 Task: Look for Airbnb options in Cové, Benin from 5th December, 2023 to 13th December, 2023 for 6 adults.3 bedrooms having 3 beds and 3 bathrooms. Property type can be house. Look for 3 properties as per requirement.
Action: Mouse moved to (476, 77)
Screenshot: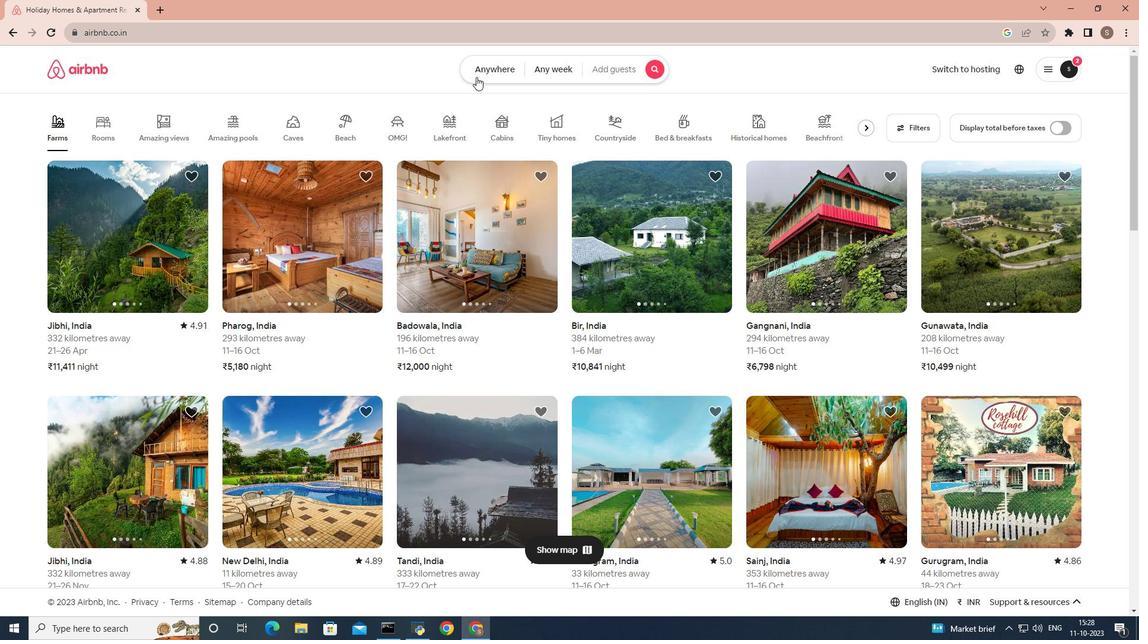 
Action: Mouse pressed left at (476, 77)
Screenshot: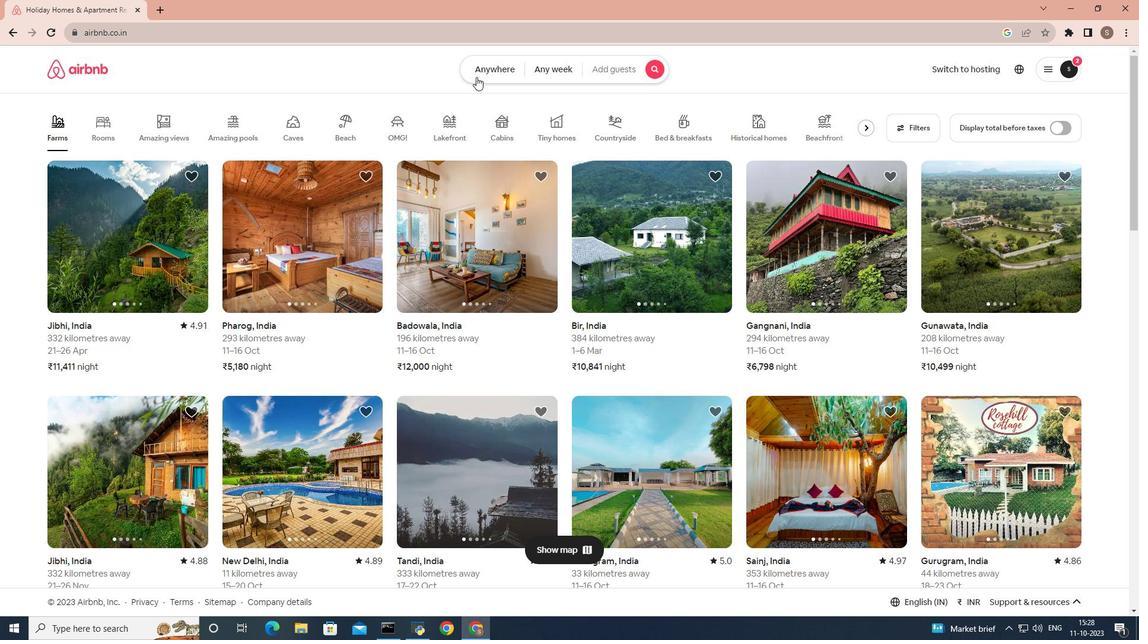 
Action: Mouse moved to (397, 116)
Screenshot: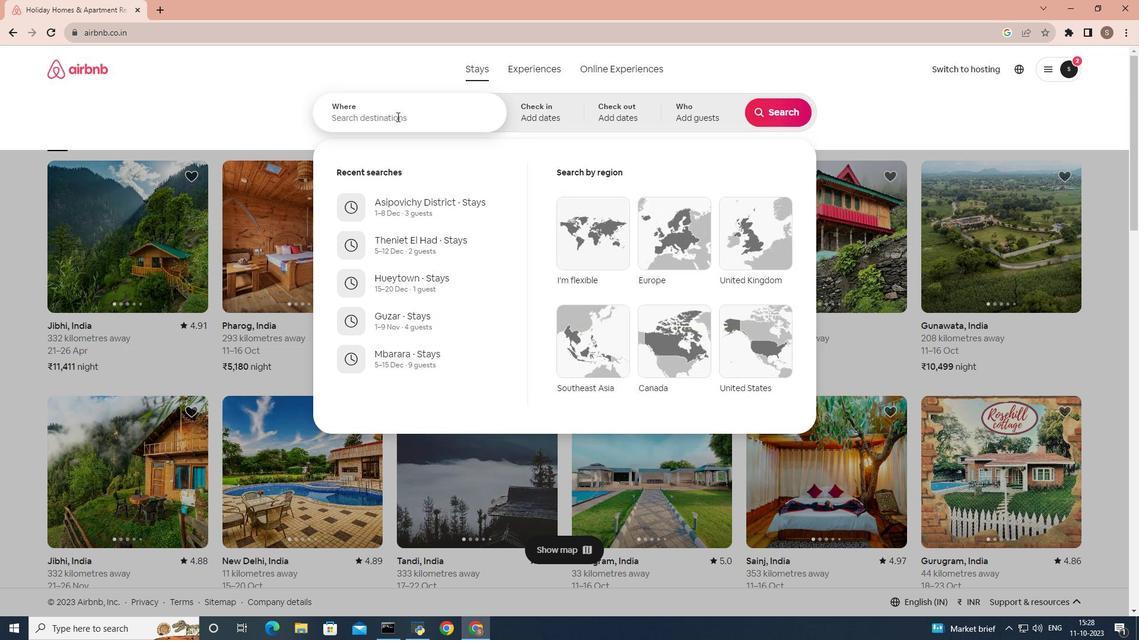 
Action: Mouse pressed left at (397, 116)
Screenshot: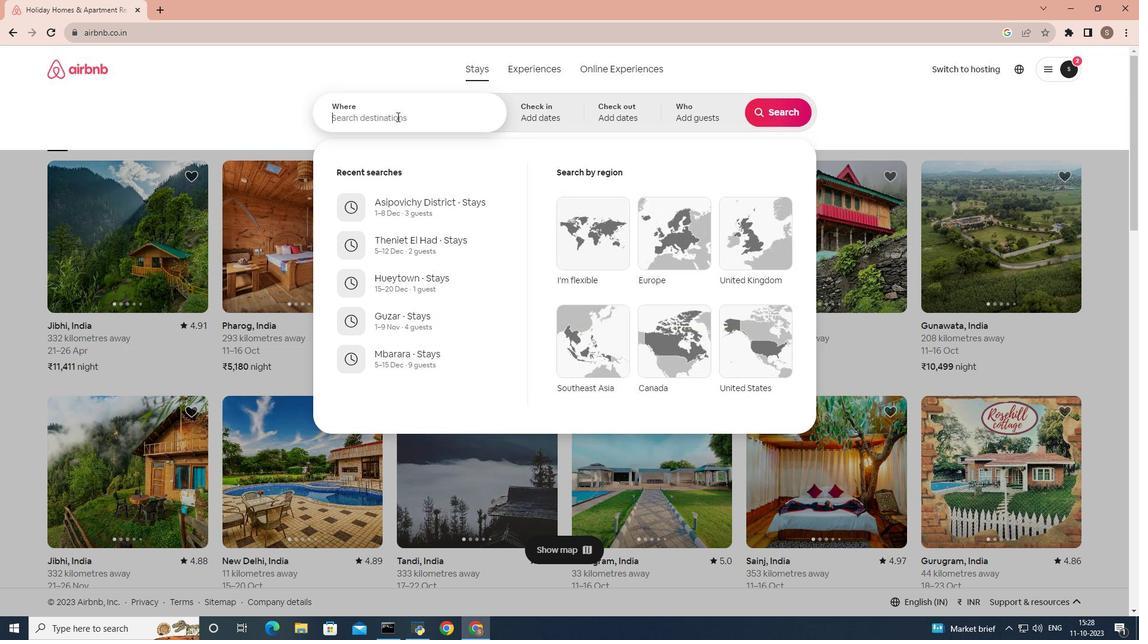 
Action: Mouse moved to (398, 116)
Screenshot: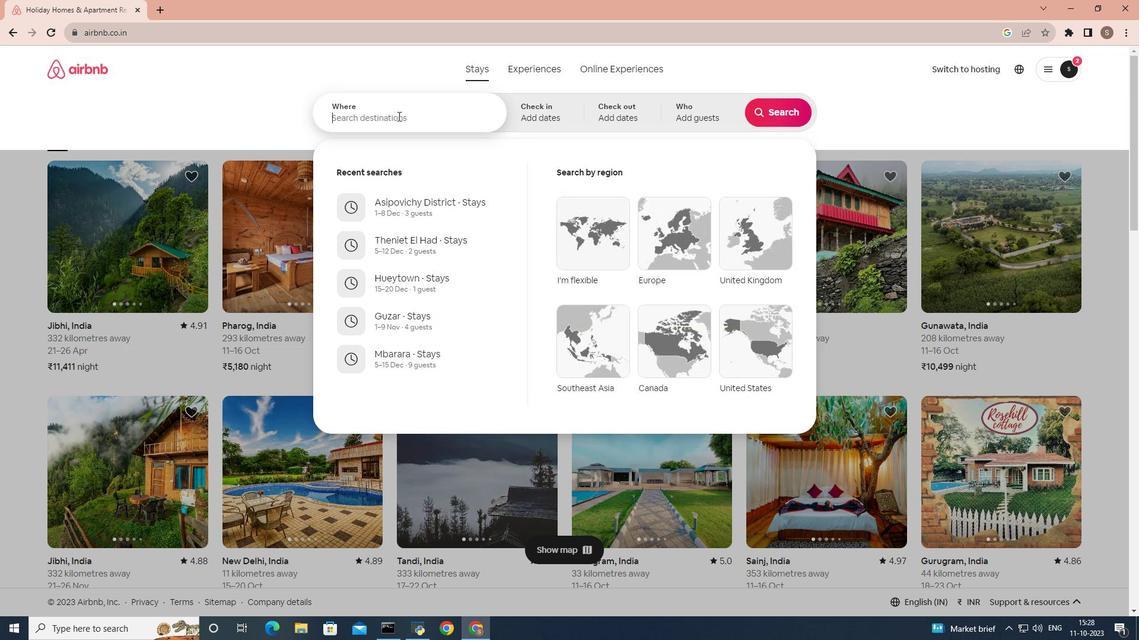 
Action: Key pressed cove,benin
Screenshot: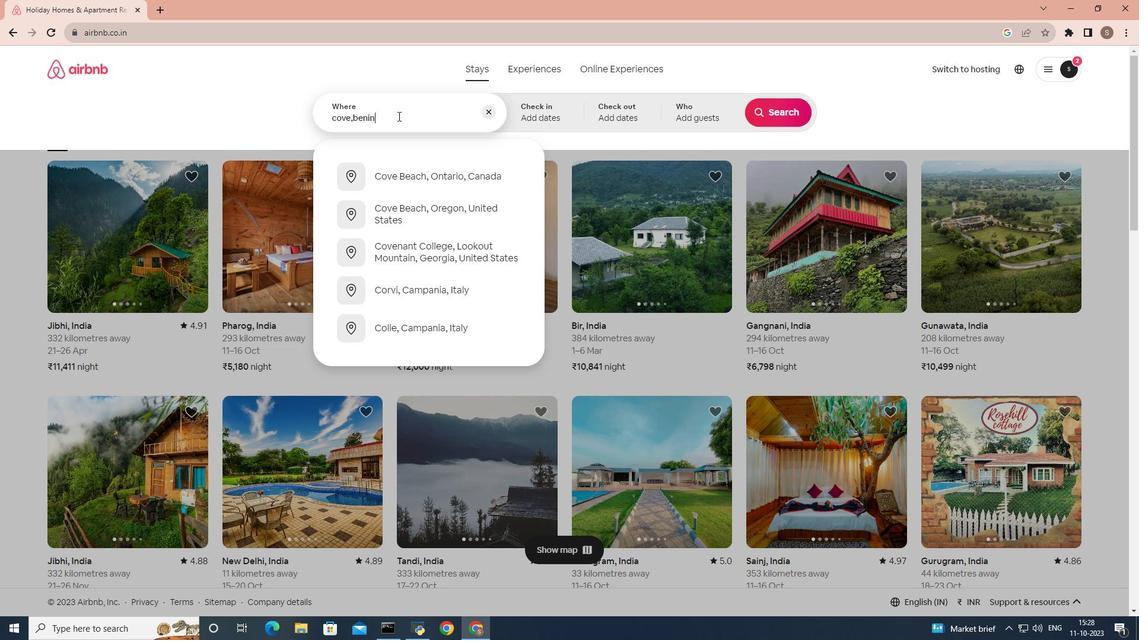 
Action: Mouse moved to (405, 173)
Screenshot: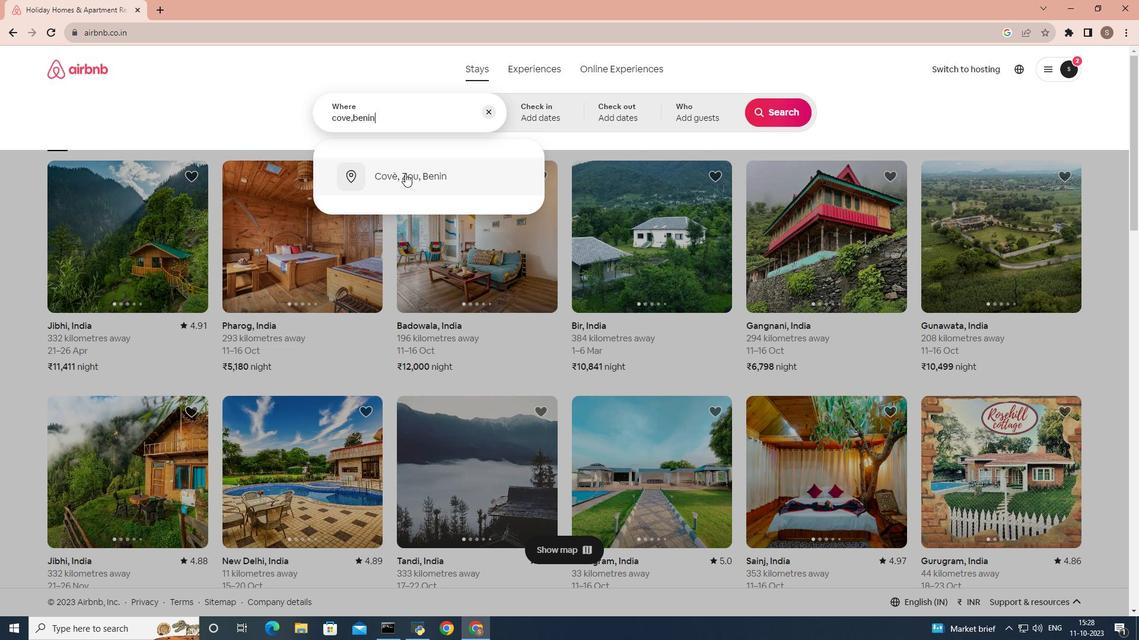 
Action: Mouse pressed left at (405, 173)
Screenshot: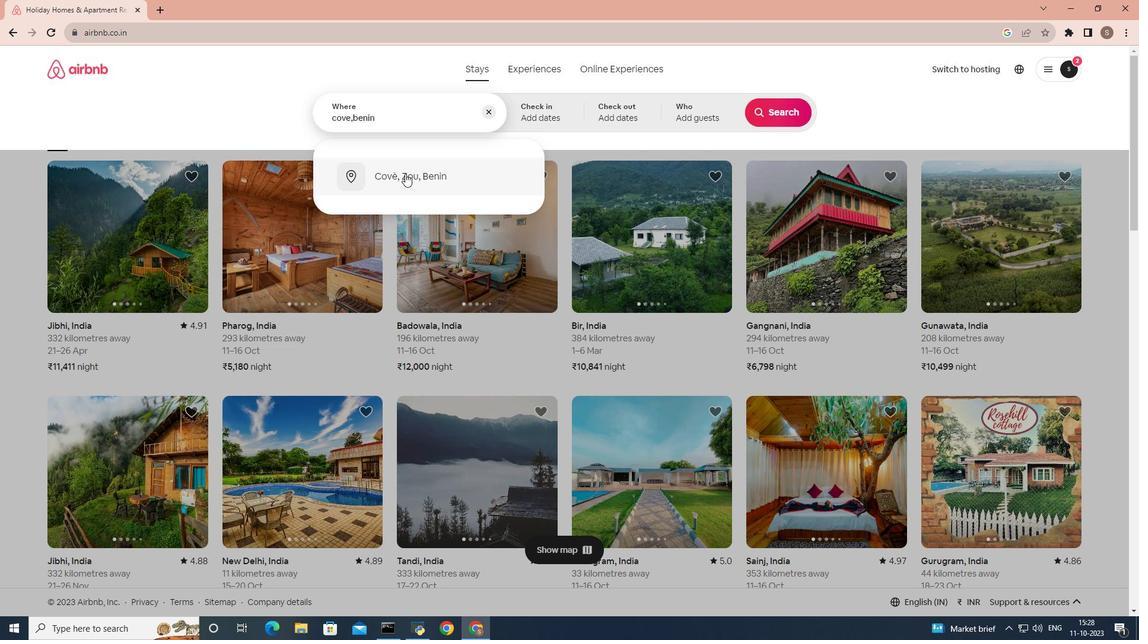 
Action: Mouse moved to (772, 204)
Screenshot: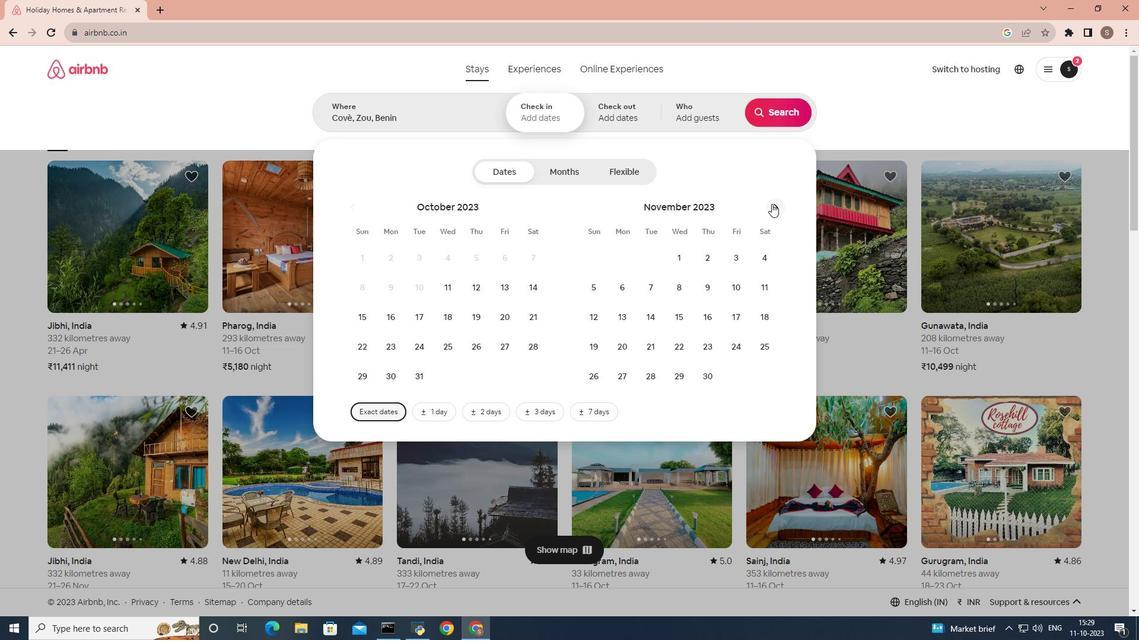 
Action: Mouse pressed left at (772, 204)
Screenshot: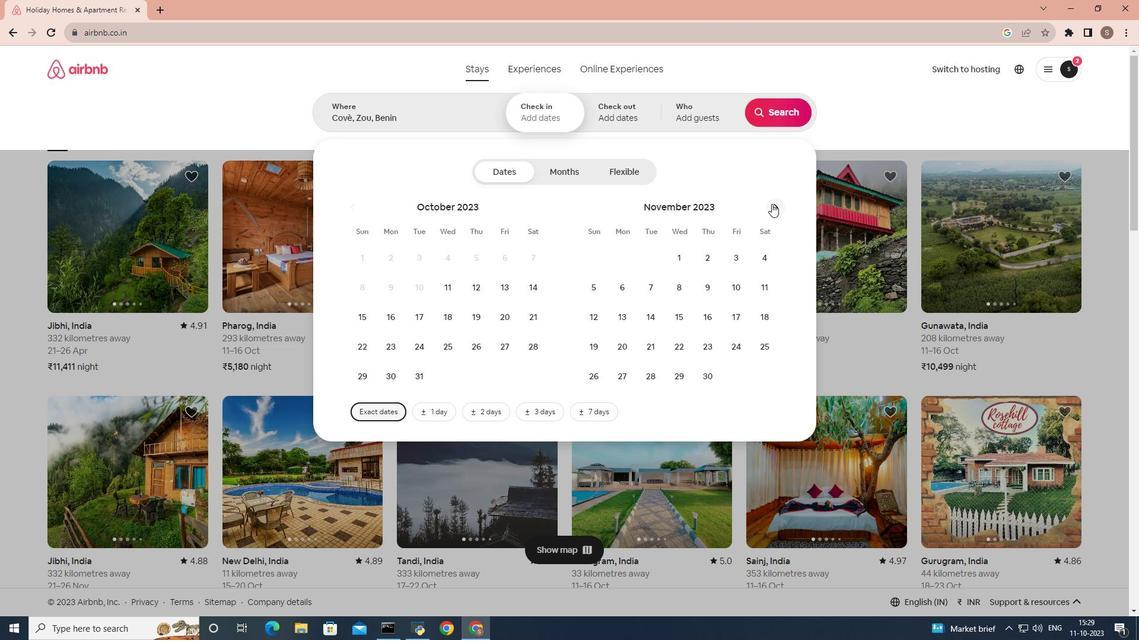 
Action: Mouse moved to (648, 286)
Screenshot: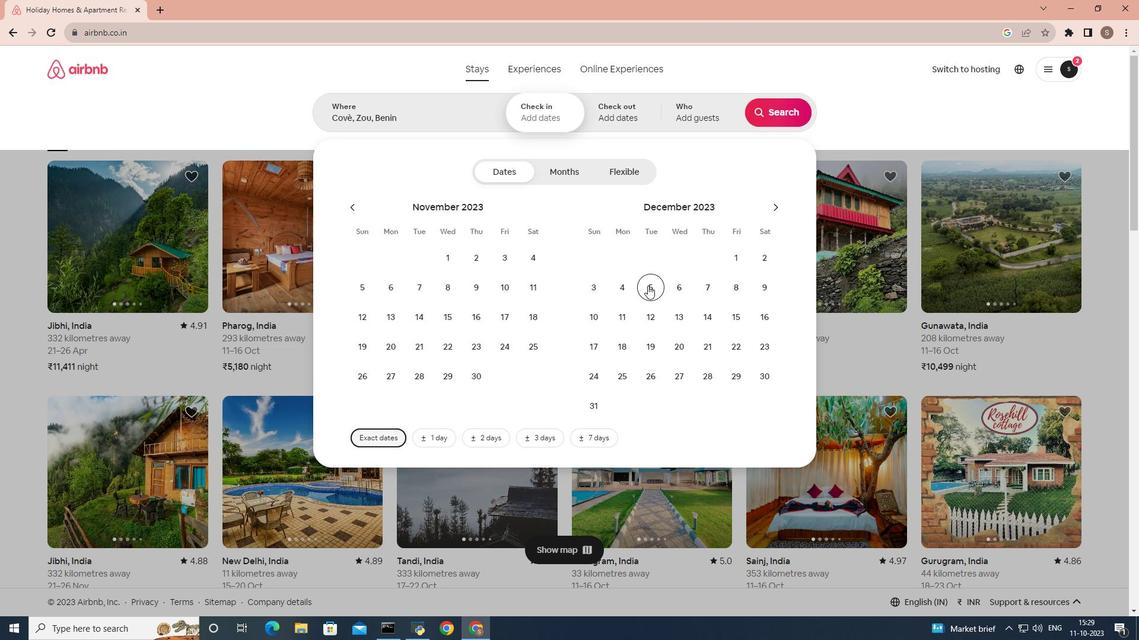 
Action: Mouse pressed left at (648, 286)
Screenshot: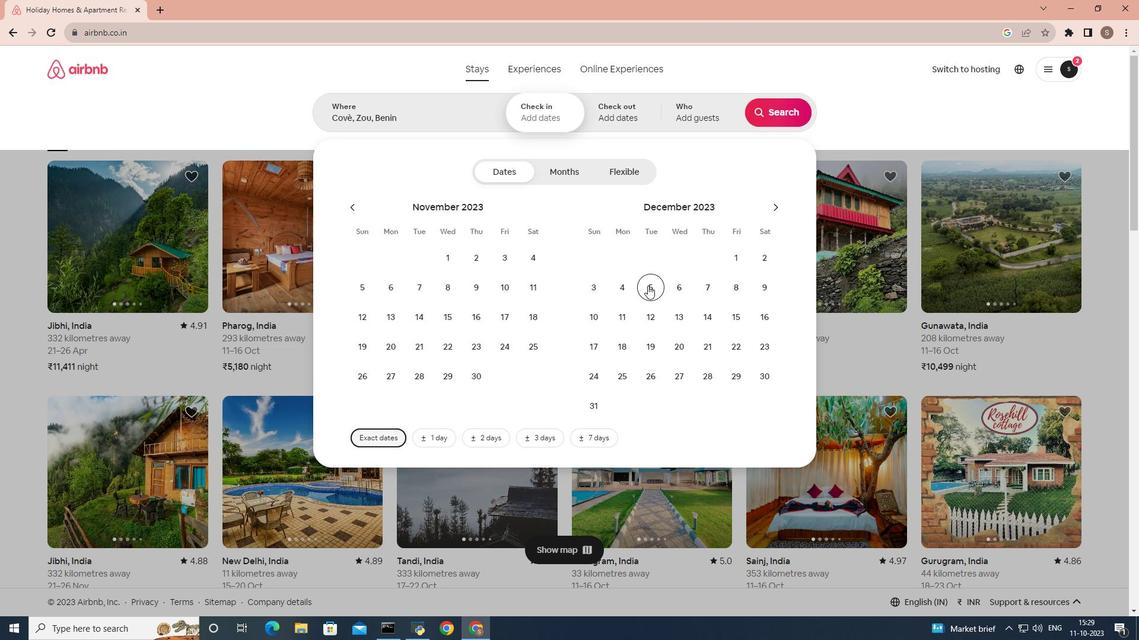 
Action: Mouse moved to (689, 320)
Screenshot: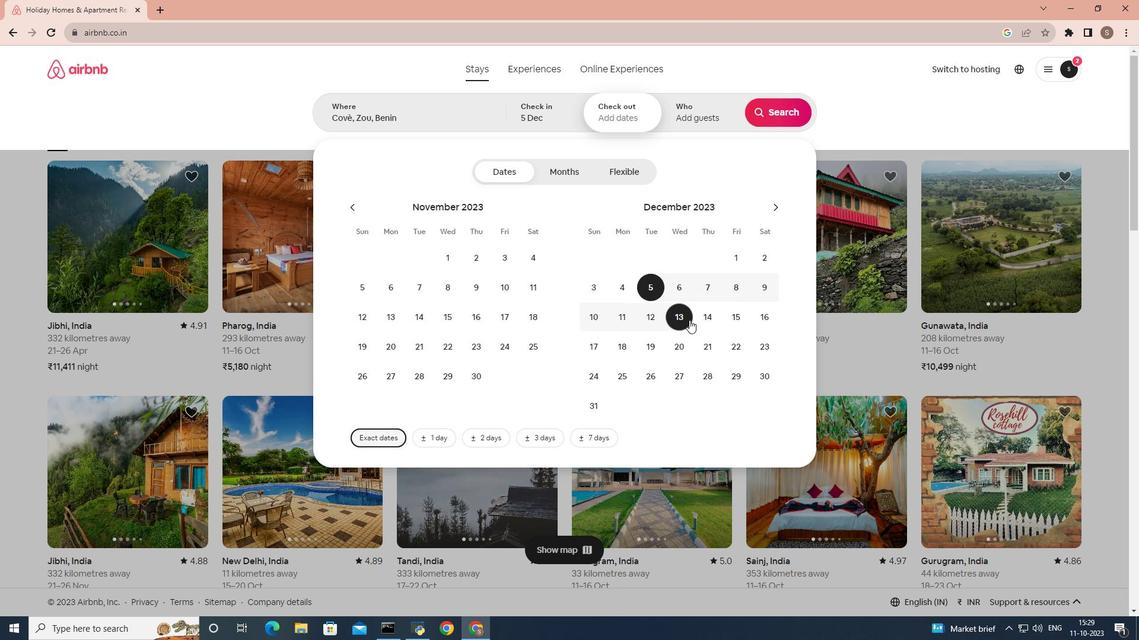 
Action: Mouse pressed left at (689, 320)
Screenshot: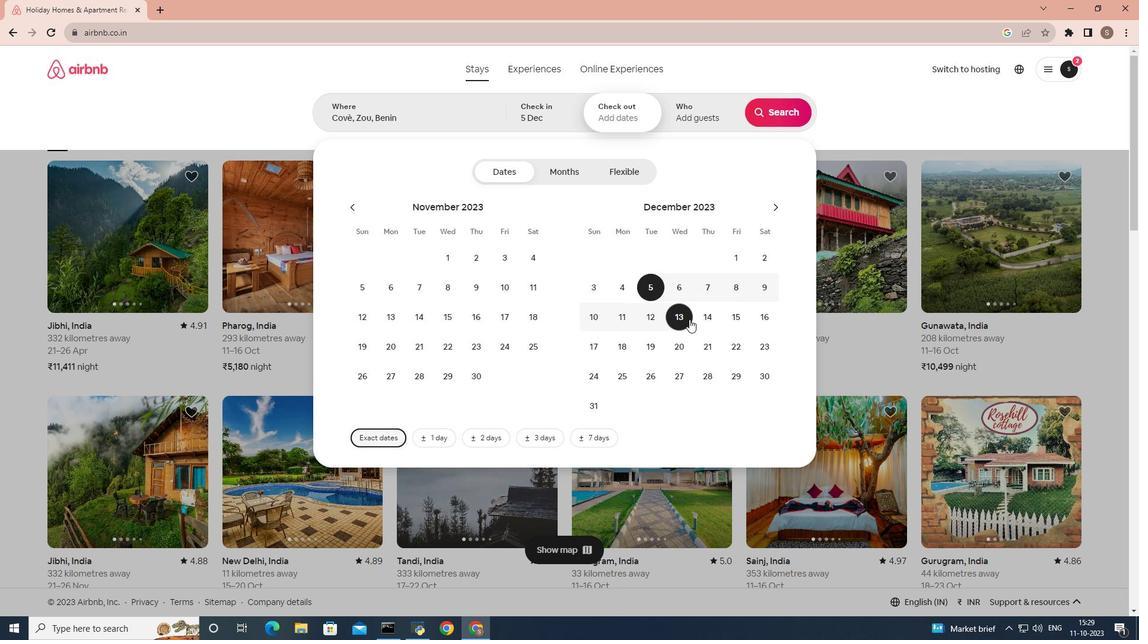 
Action: Mouse moved to (699, 116)
Screenshot: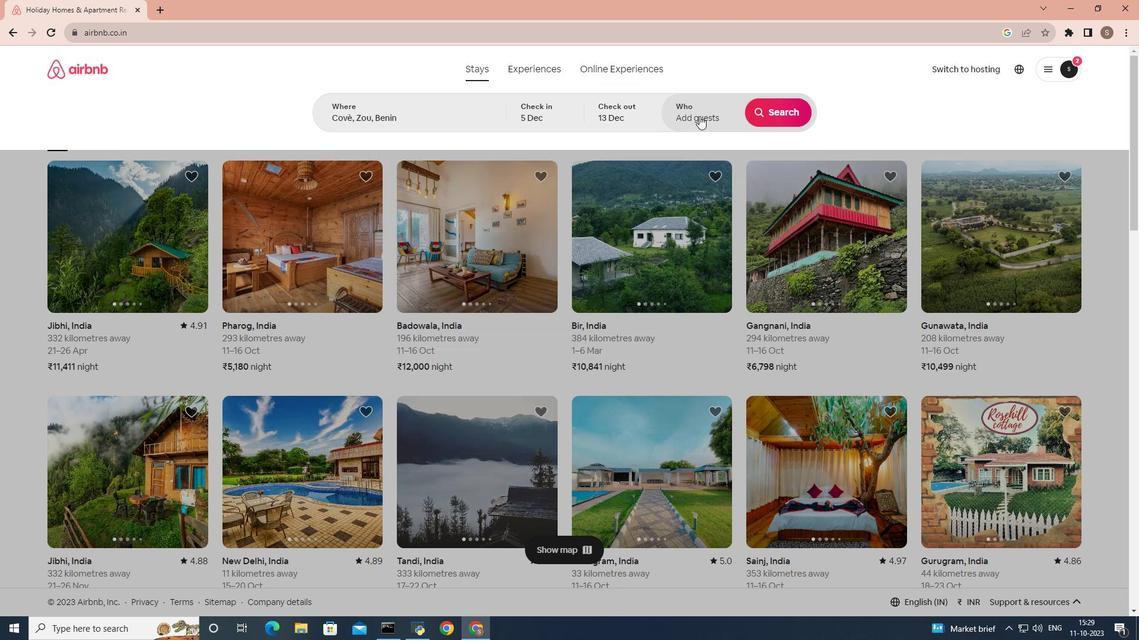 
Action: Mouse pressed left at (699, 116)
Screenshot: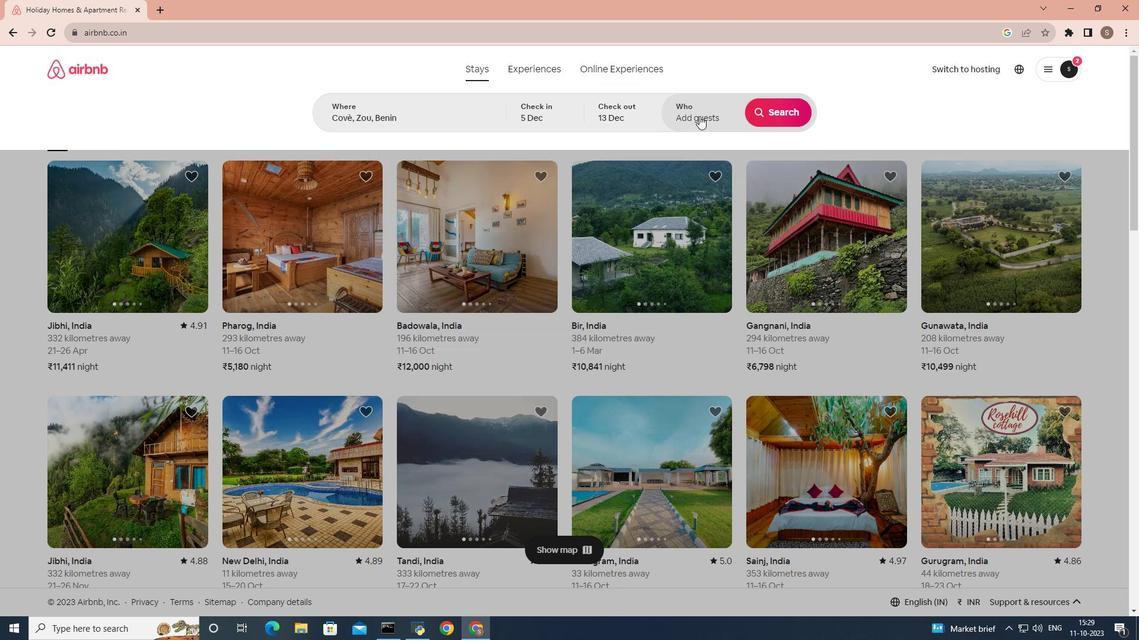 
Action: Mouse moved to (780, 178)
Screenshot: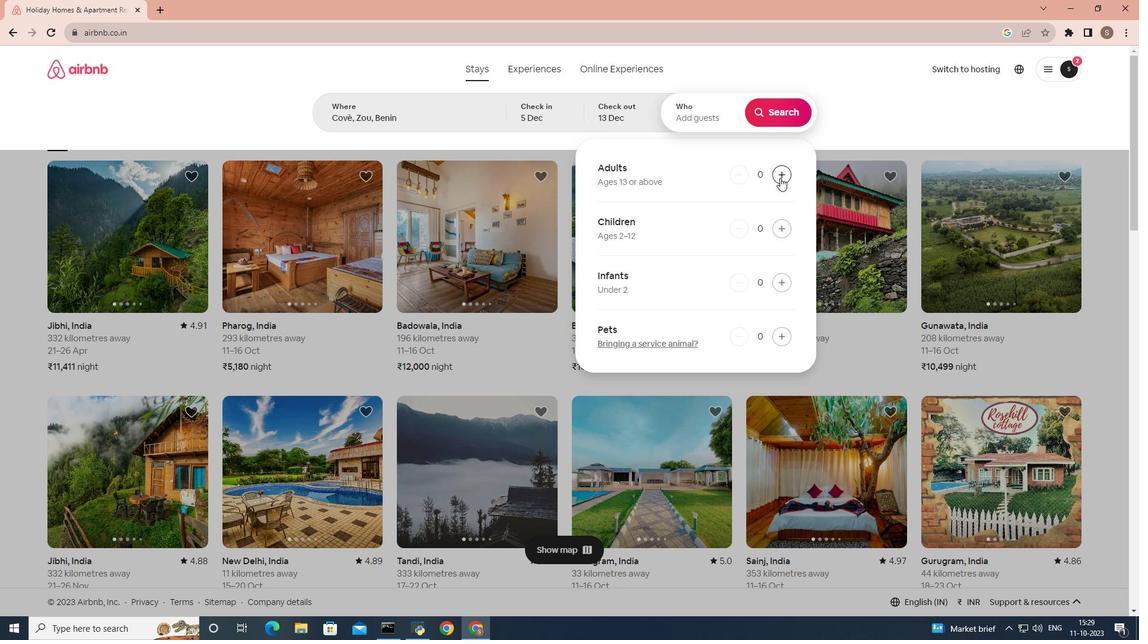 
Action: Mouse pressed left at (780, 178)
Screenshot: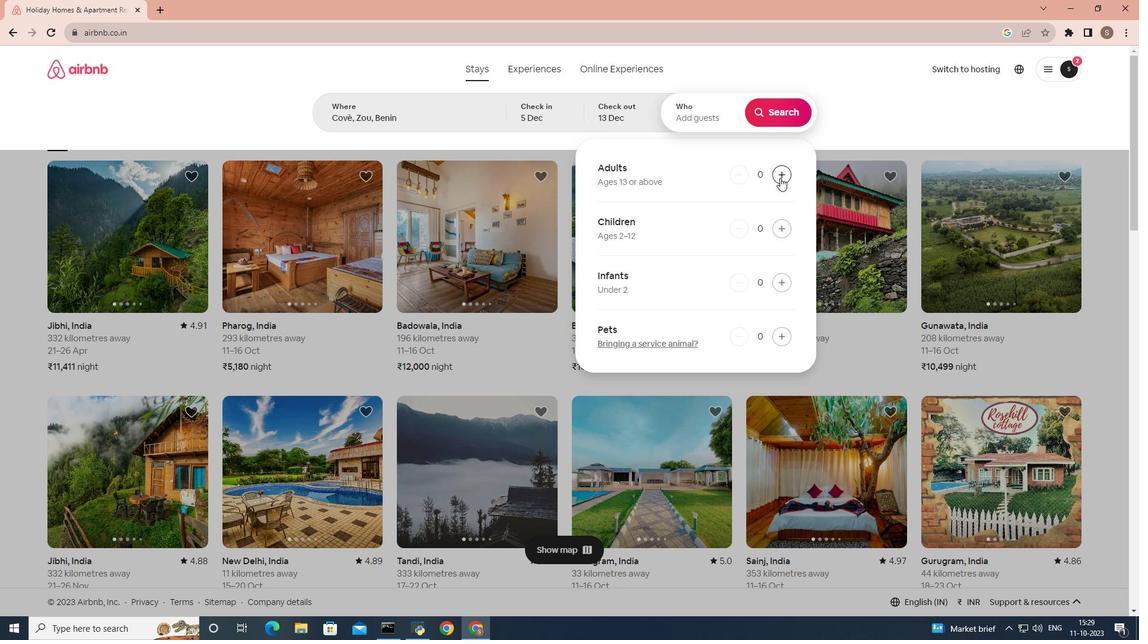 
Action: Mouse pressed left at (780, 178)
Screenshot: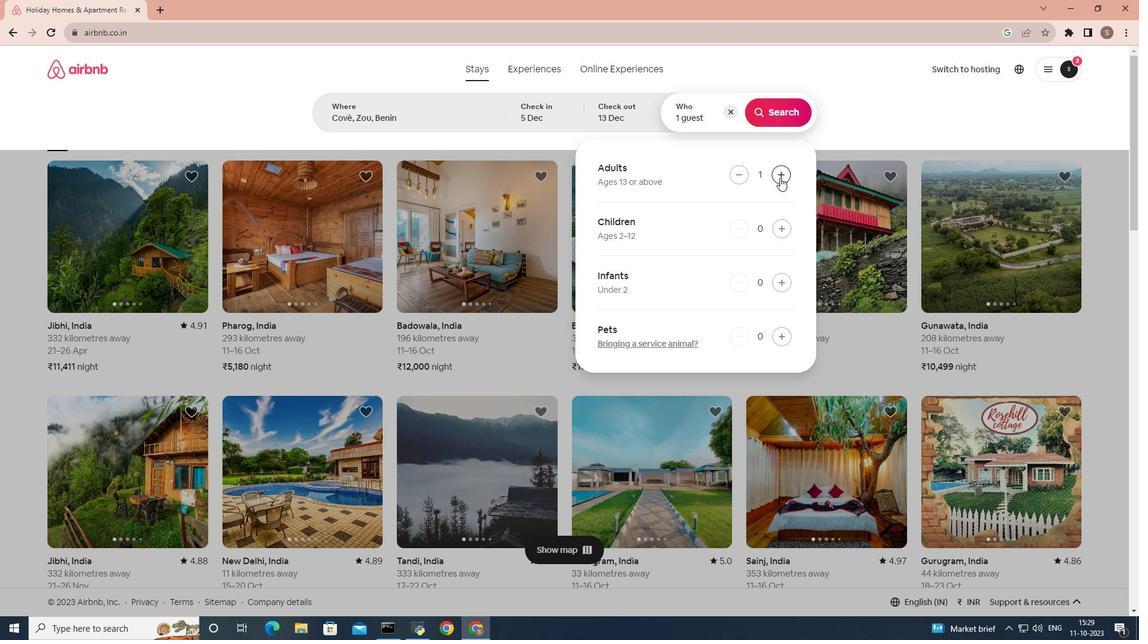 
Action: Mouse pressed left at (780, 178)
Screenshot: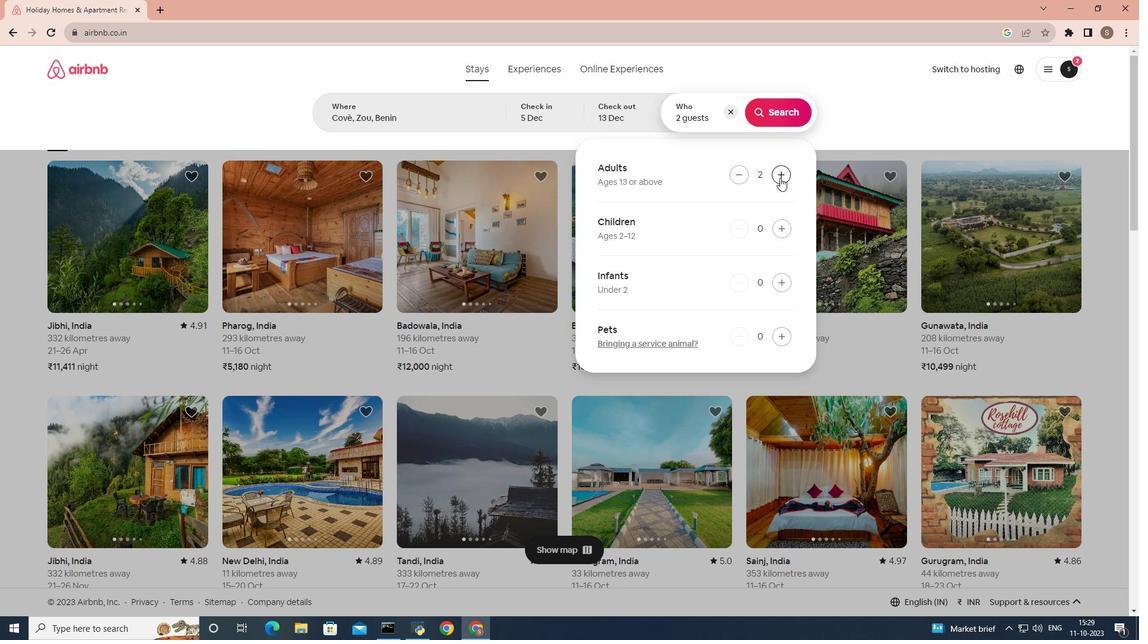 
Action: Mouse pressed left at (780, 178)
Screenshot: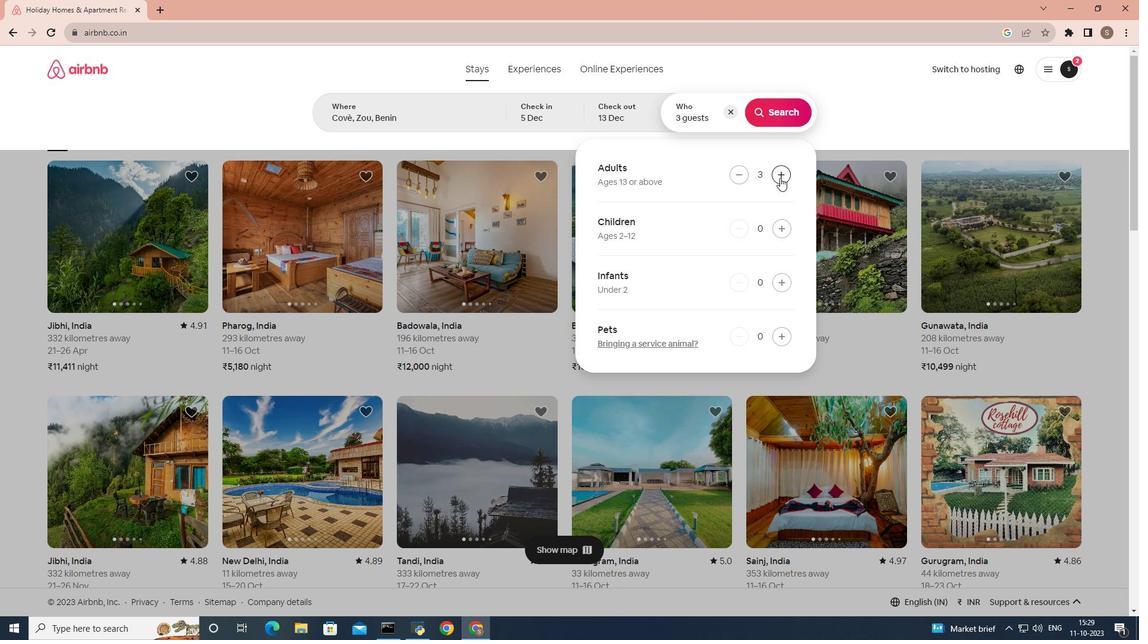 
Action: Mouse pressed left at (780, 178)
Screenshot: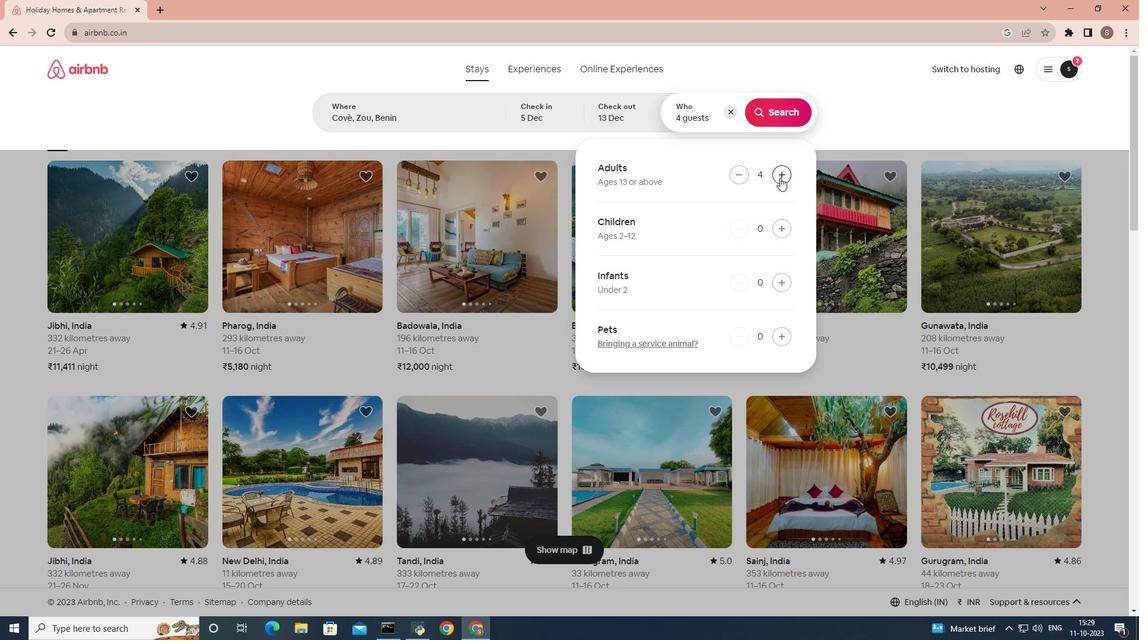
Action: Mouse pressed left at (780, 178)
Screenshot: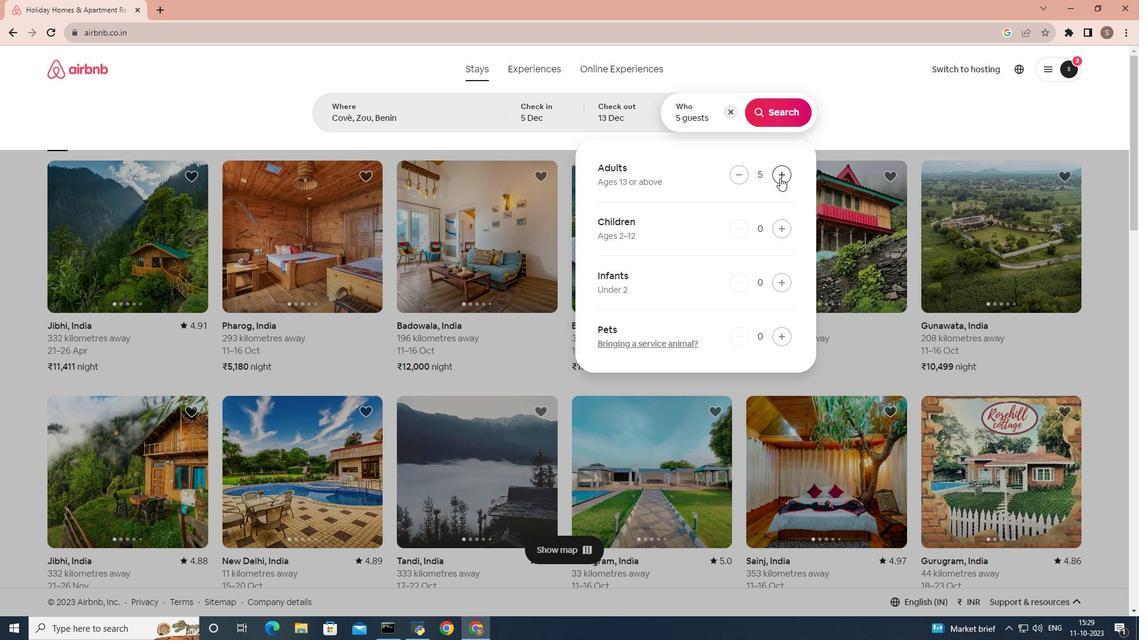 
Action: Mouse moved to (776, 99)
Screenshot: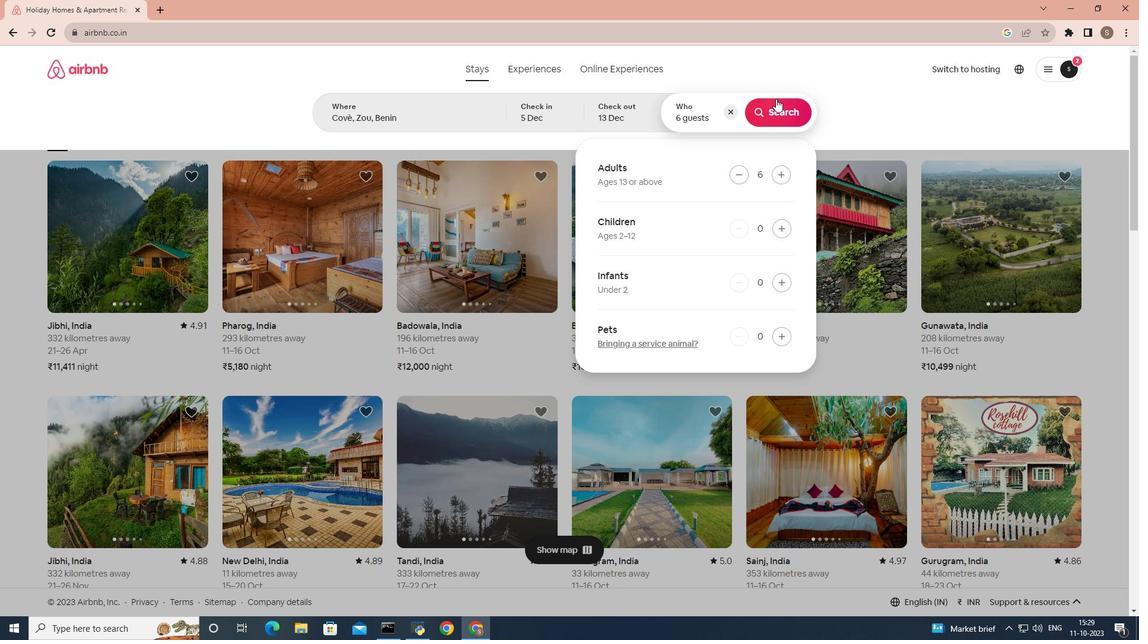 
Action: Mouse pressed left at (776, 99)
Screenshot: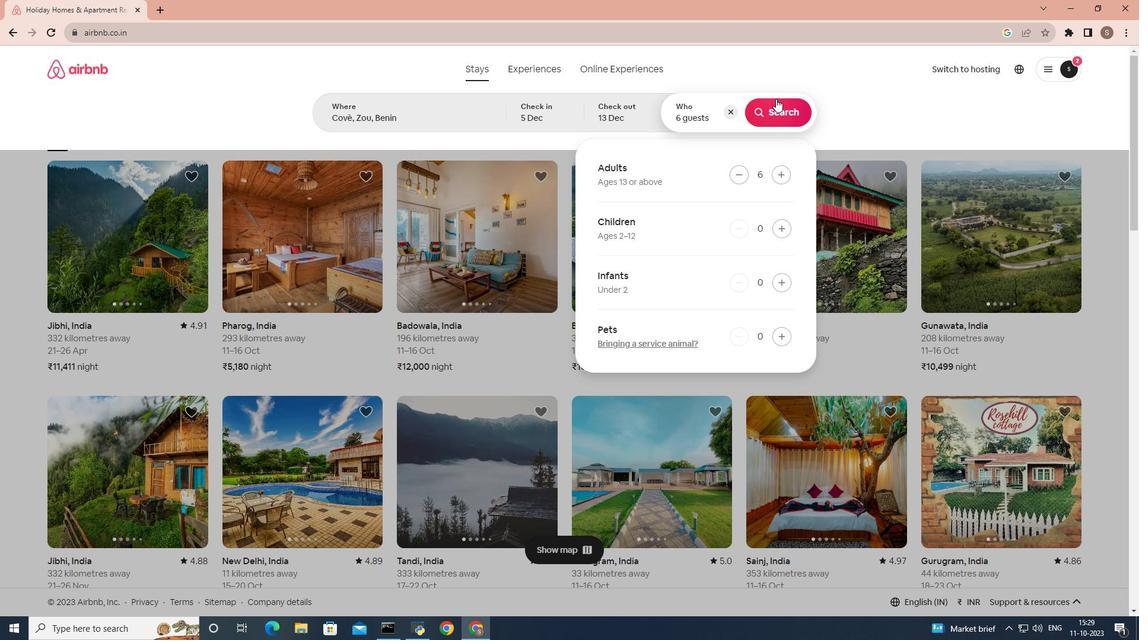
Action: Mouse moved to (925, 119)
Screenshot: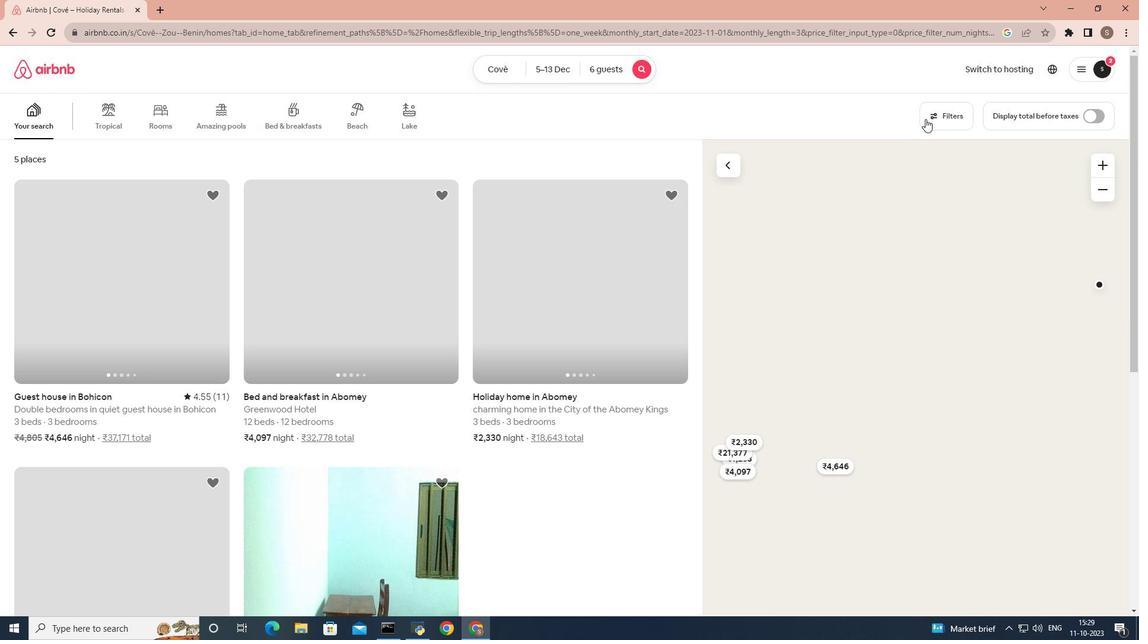 
Action: Mouse pressed left at (925, 119)
Screenshot: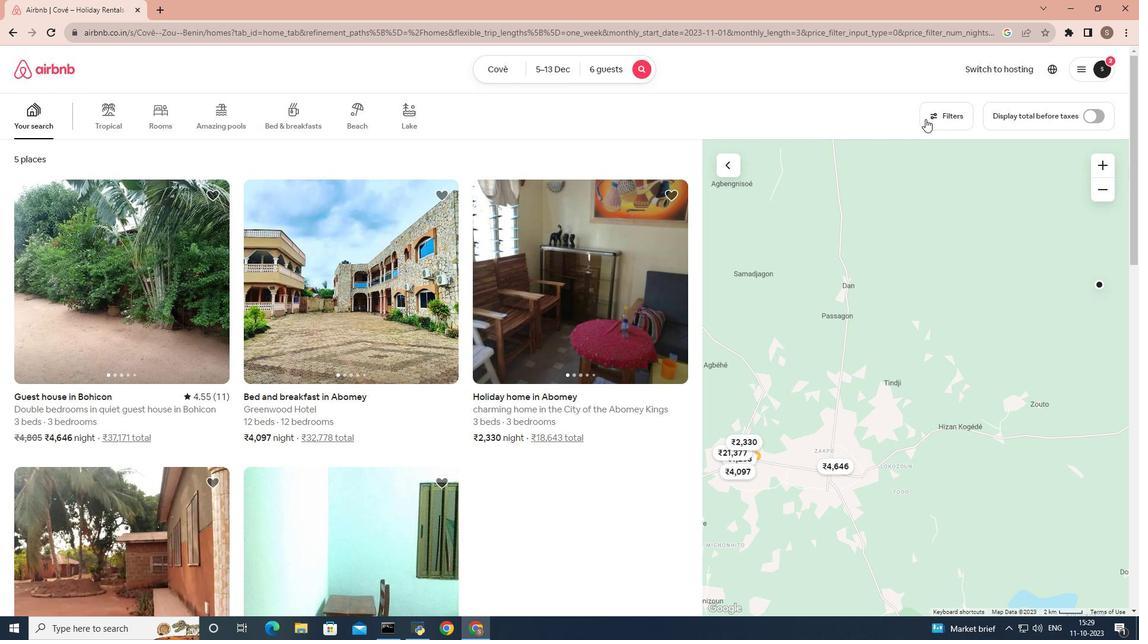 
Action: Mouse moved to (572, 336)
Screenshot: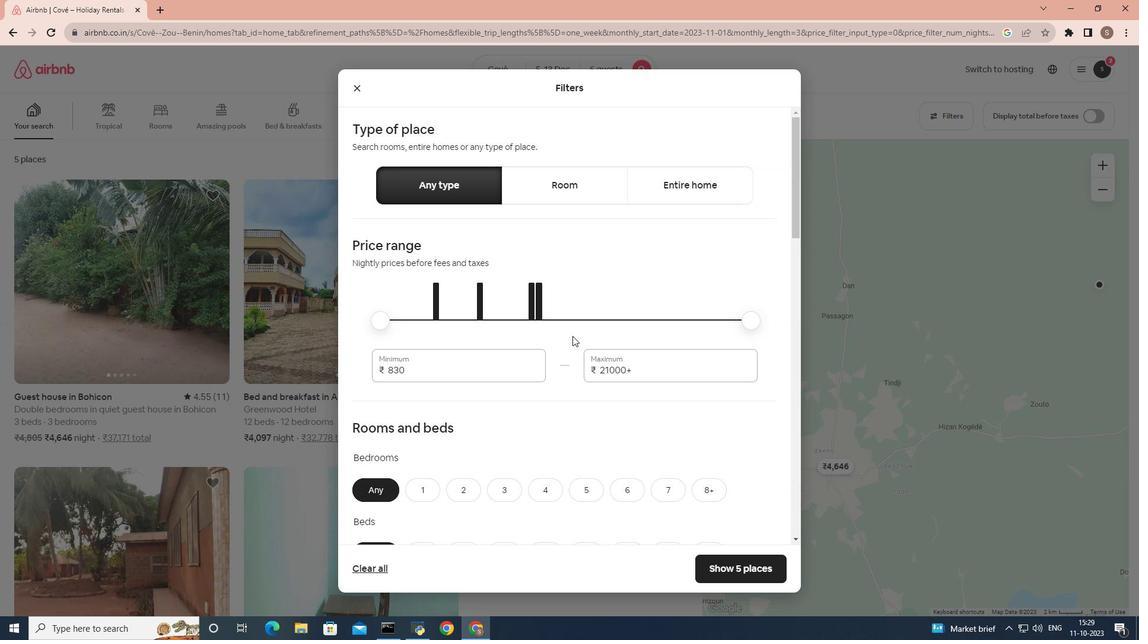 
Action: Mouse scrolled (572, 335) with delta (0, 0)
Screenshot: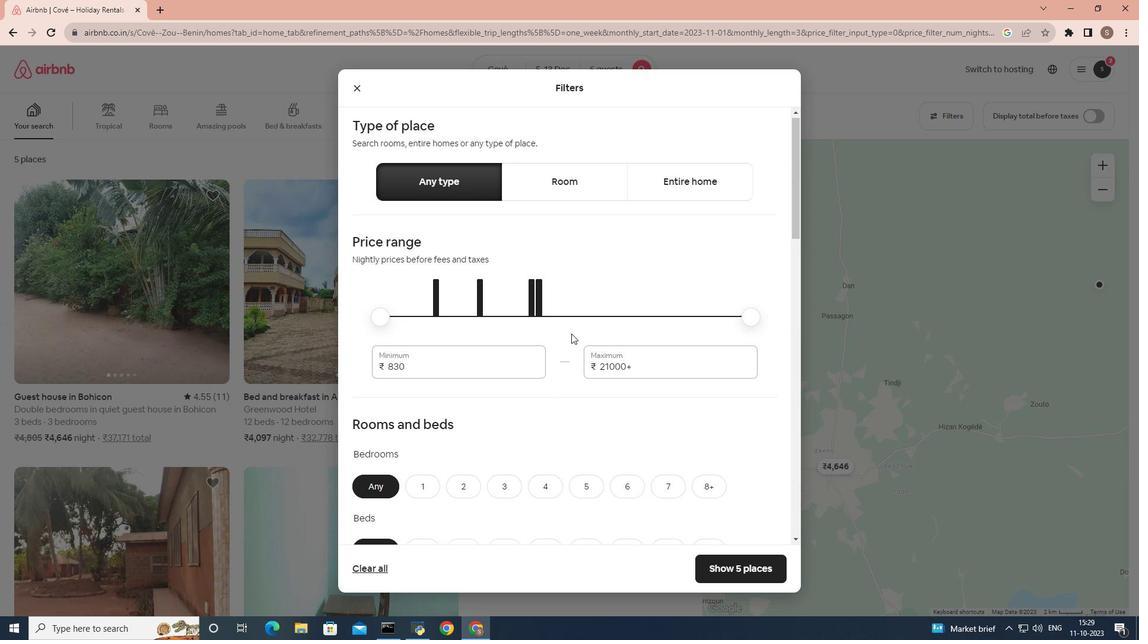 
Action: Mouse scrolled (572, 335) with delta (0, 0)
Screenshot: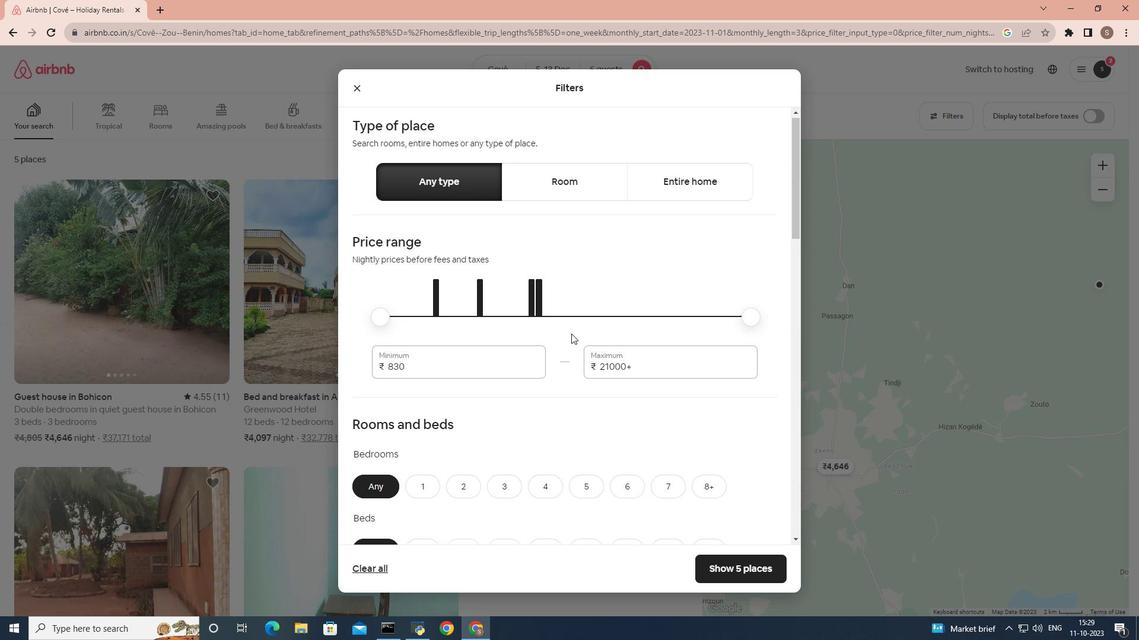
Action: Mouse scrolled (572, 335) with delta (0, 0)
Screenshot: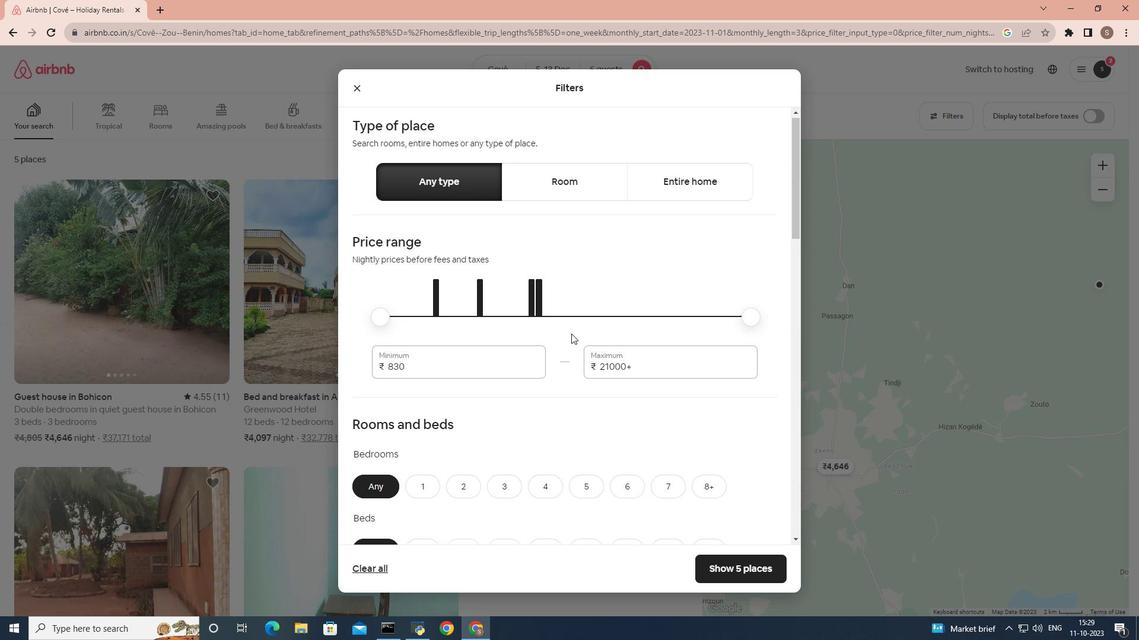 
Action: Mouse moved to (571, 334)
Screenshot: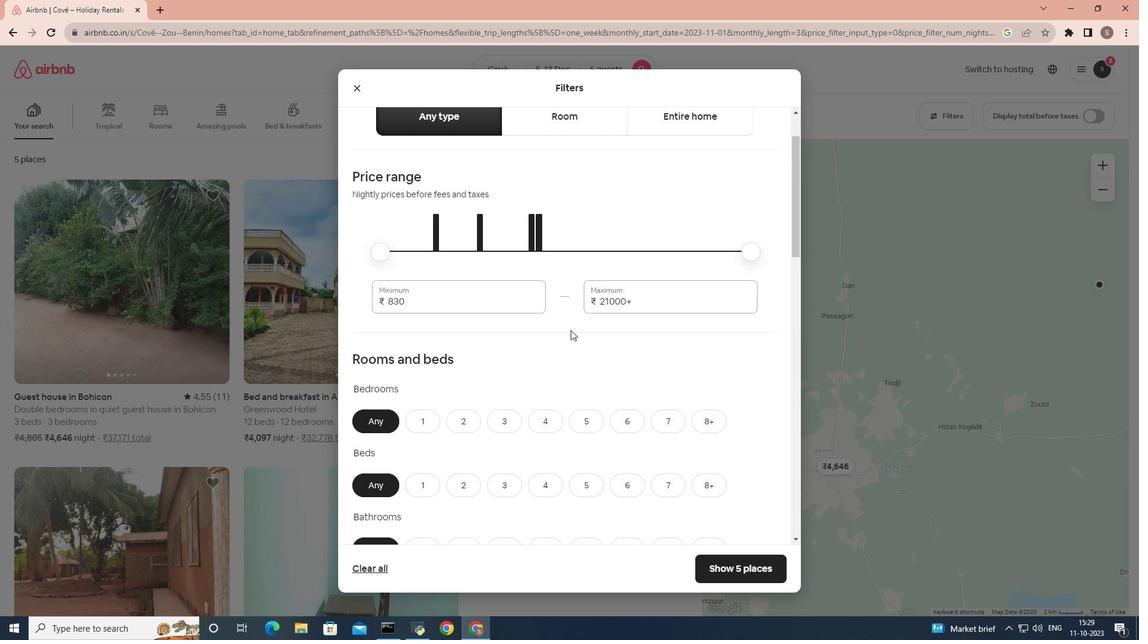
Action: Mouse scrolled (571, 334) with delta (0, 0)
Screenshot: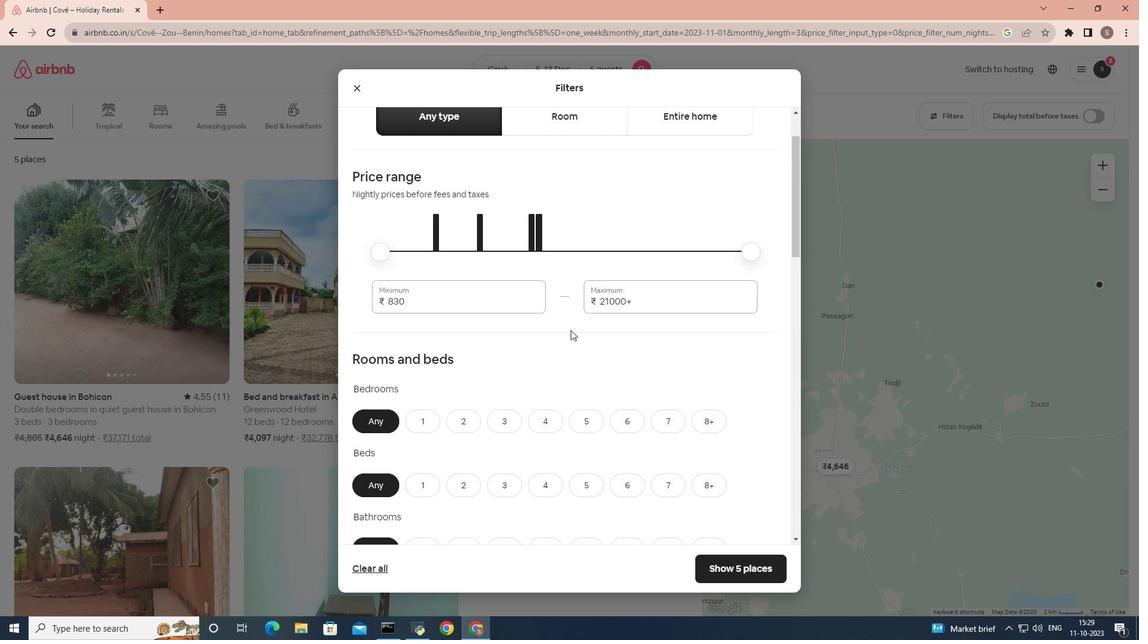 
Action: Mouse moved to (505, 253)
Screenshot: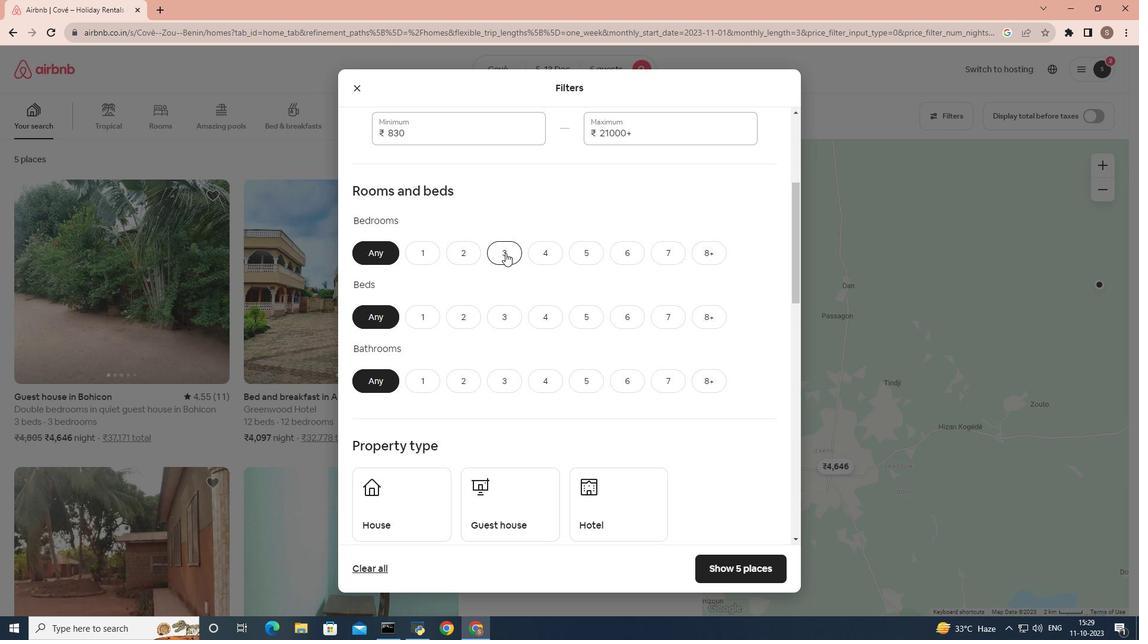 
Action: Mouse pressed left at (505, 253)
Screenshot: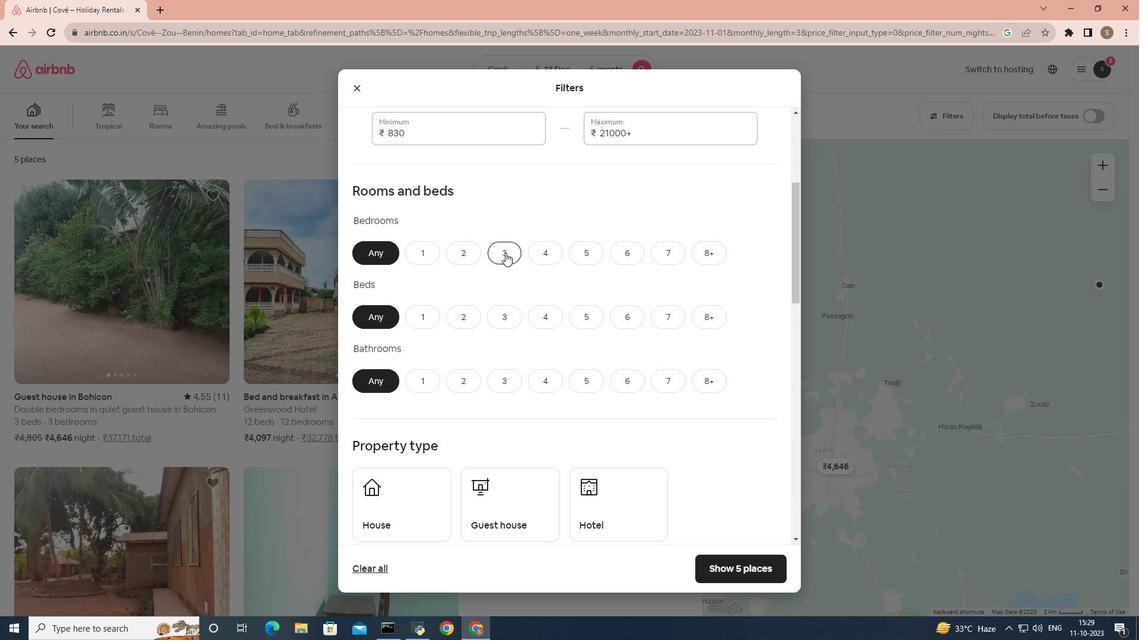 
Action: Mouse moved to (505, 299)
Screenshot: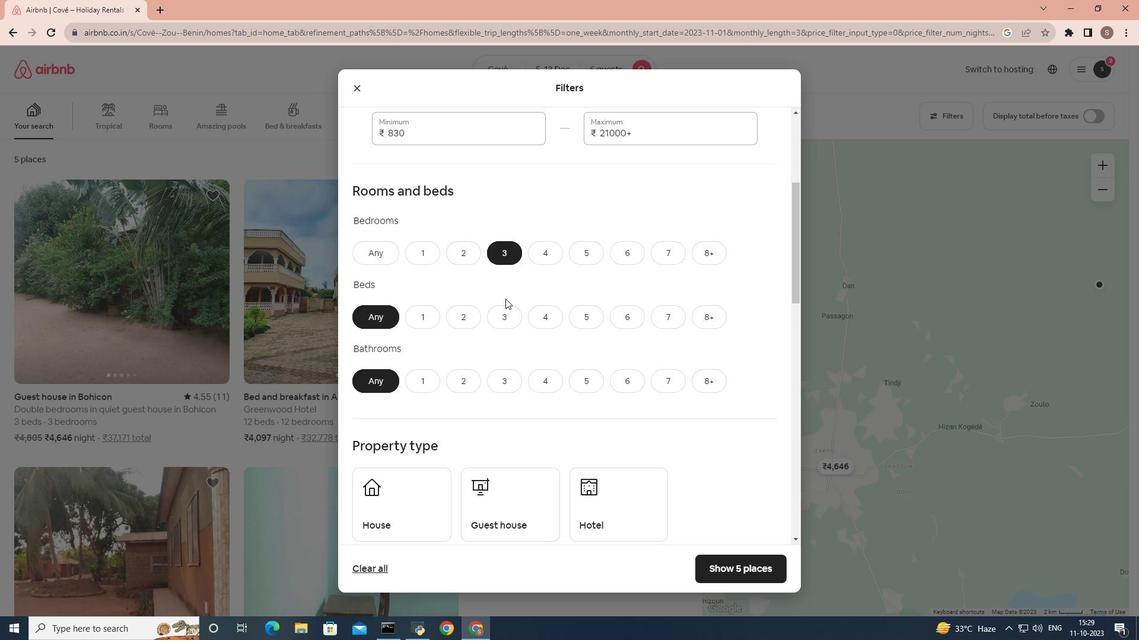
Action: Mouse pressed left at (505, 299)
Screenshot: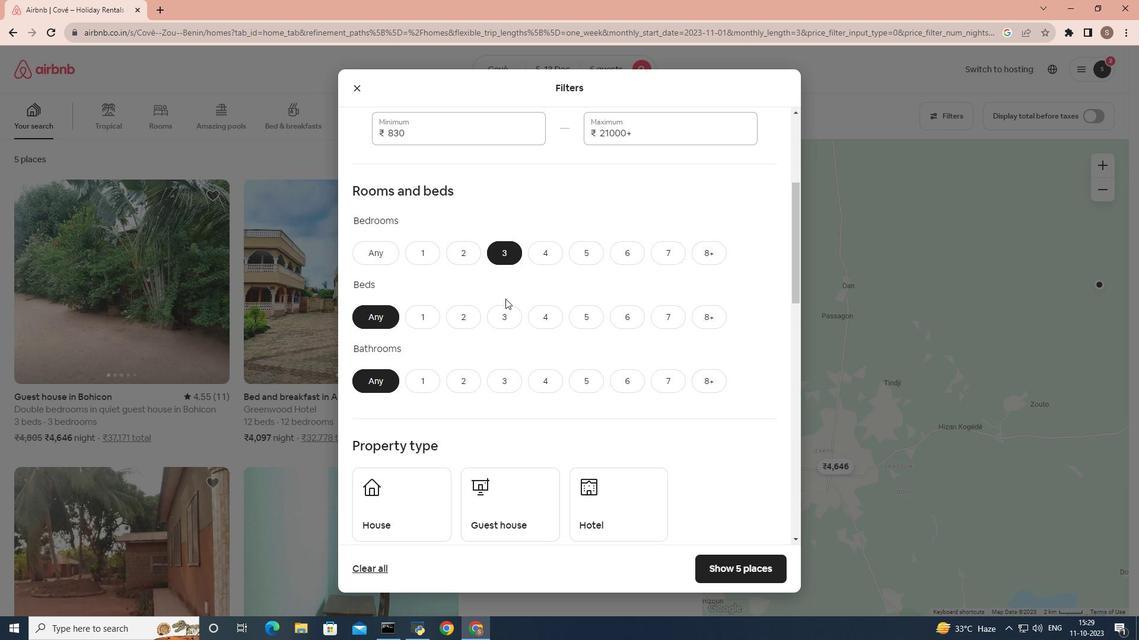 
Action: Mouse moved to (500, 311)
Screenshot: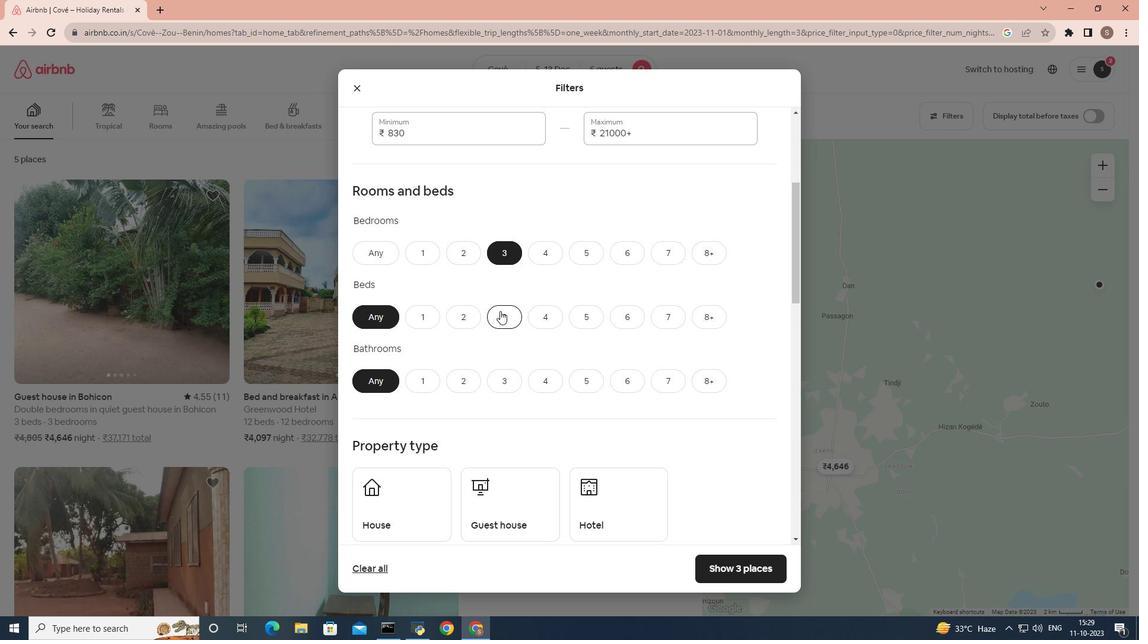 
Action: Mouse pressed left at (500, 311)
Screenshot: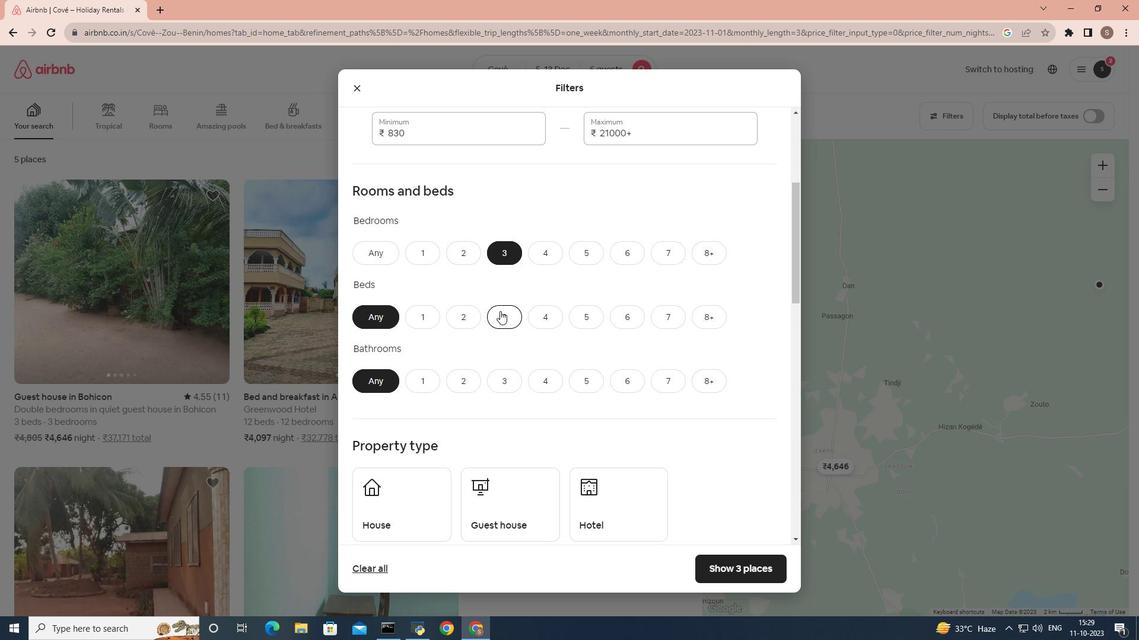 
Action: Mouse moved to (507, 383)
Screenshot: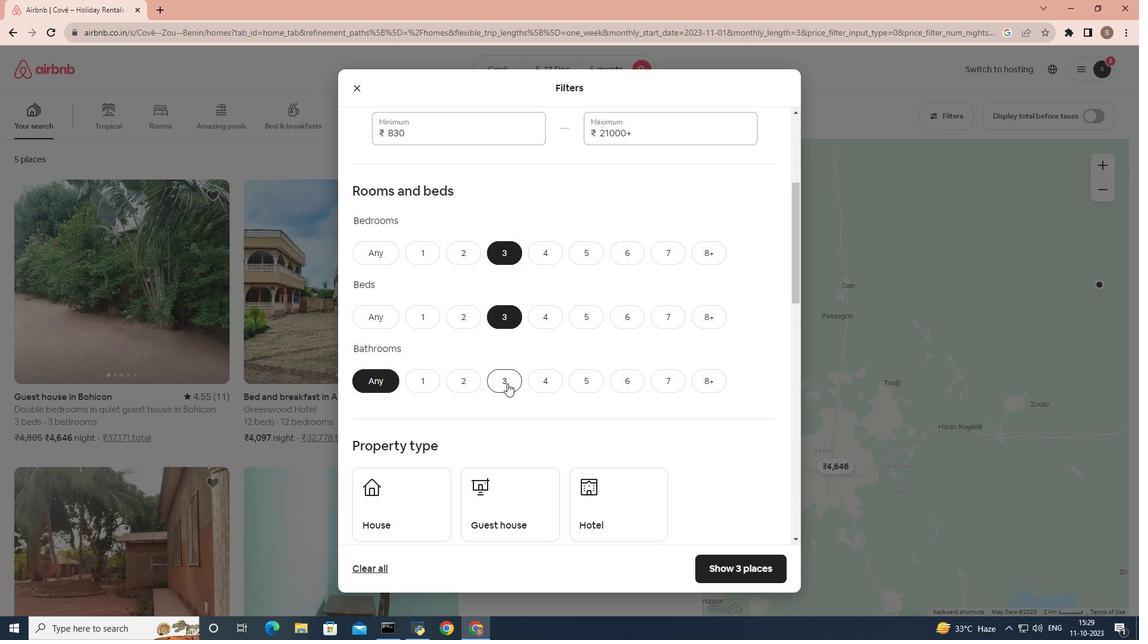 
Action: Mouse pressed left at (507, 383)
Screenshot: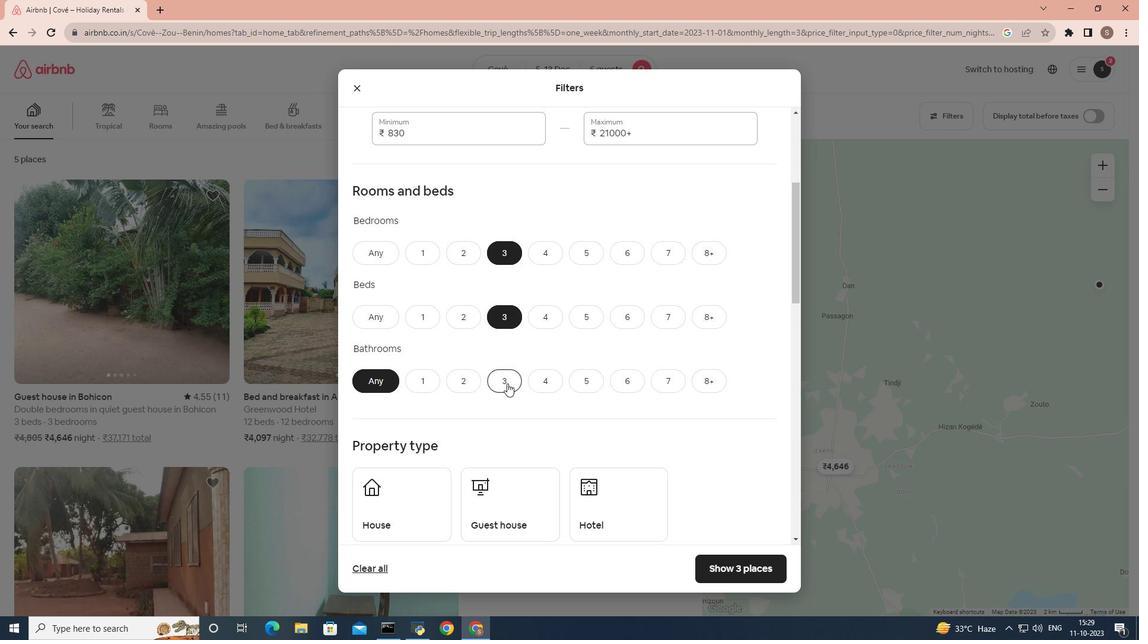 
Action: Mouse moved to (399, 509)
Screenshot: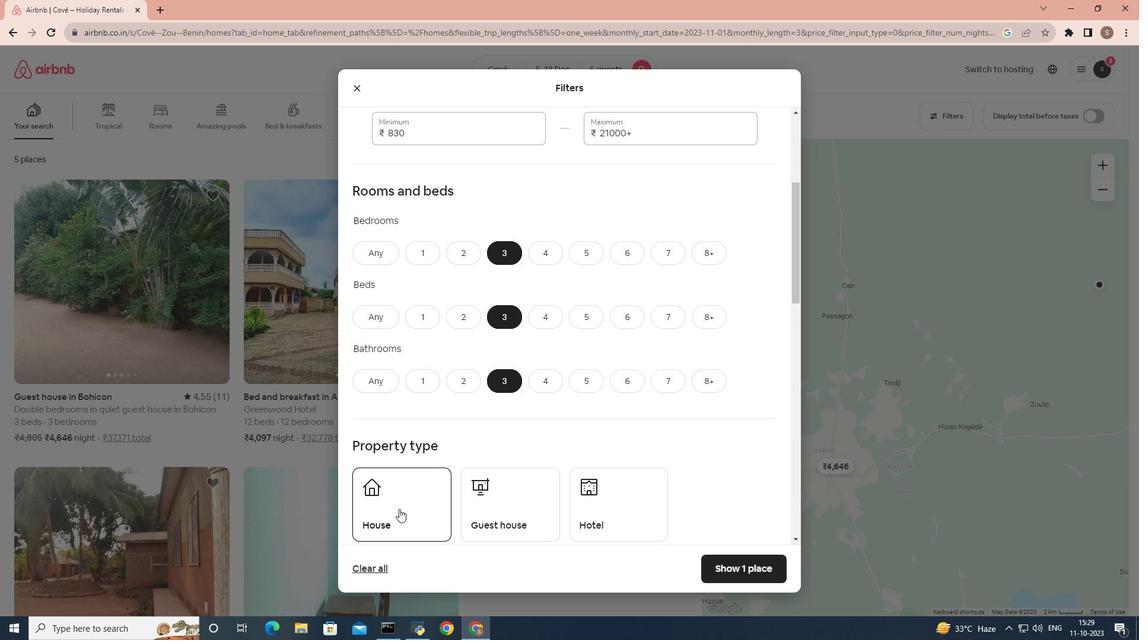 
Action: Mouse pressed left at (399, 509)
Screenshot: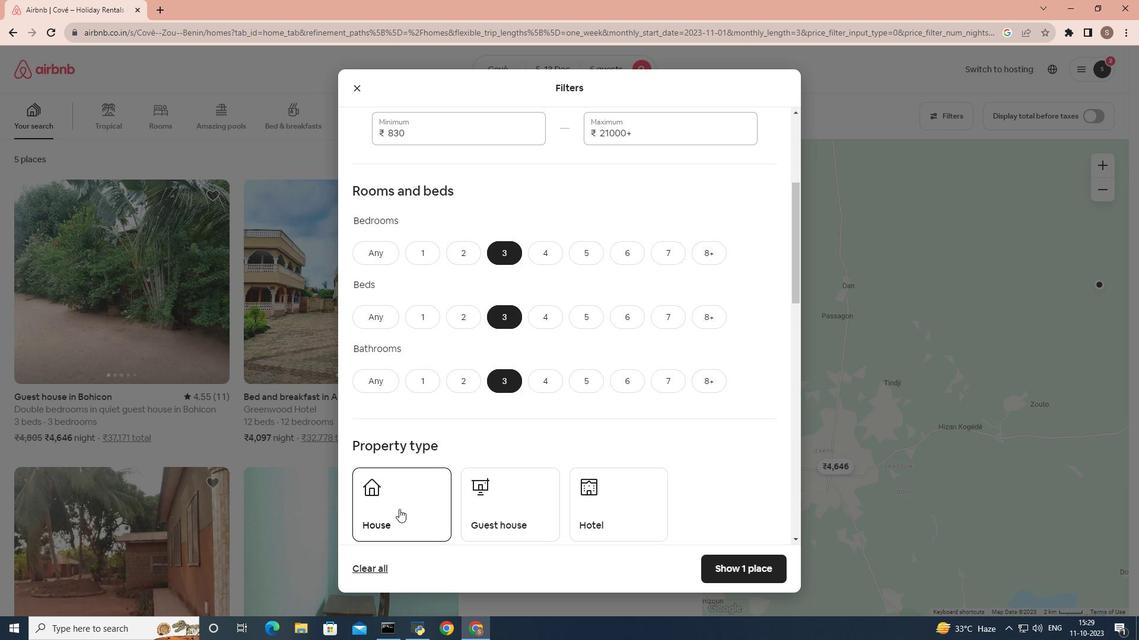 
Action: Mouse moved to (488, 389)
Screenshot: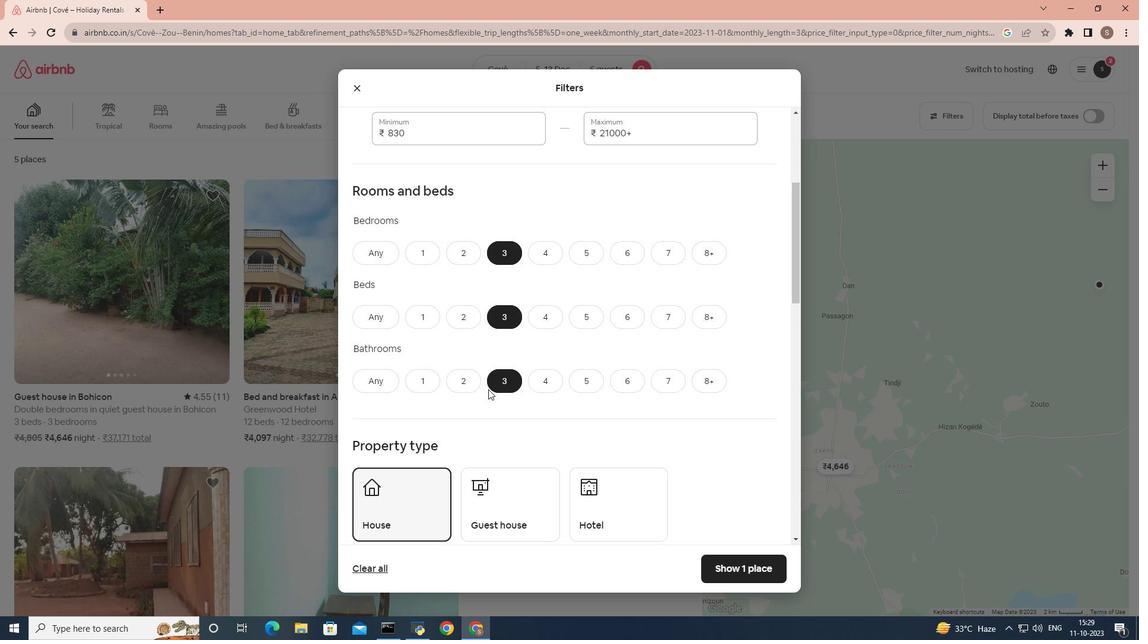 
Action: Mouse scrolled (488, 389) with delta (0, 0)
Screenshot: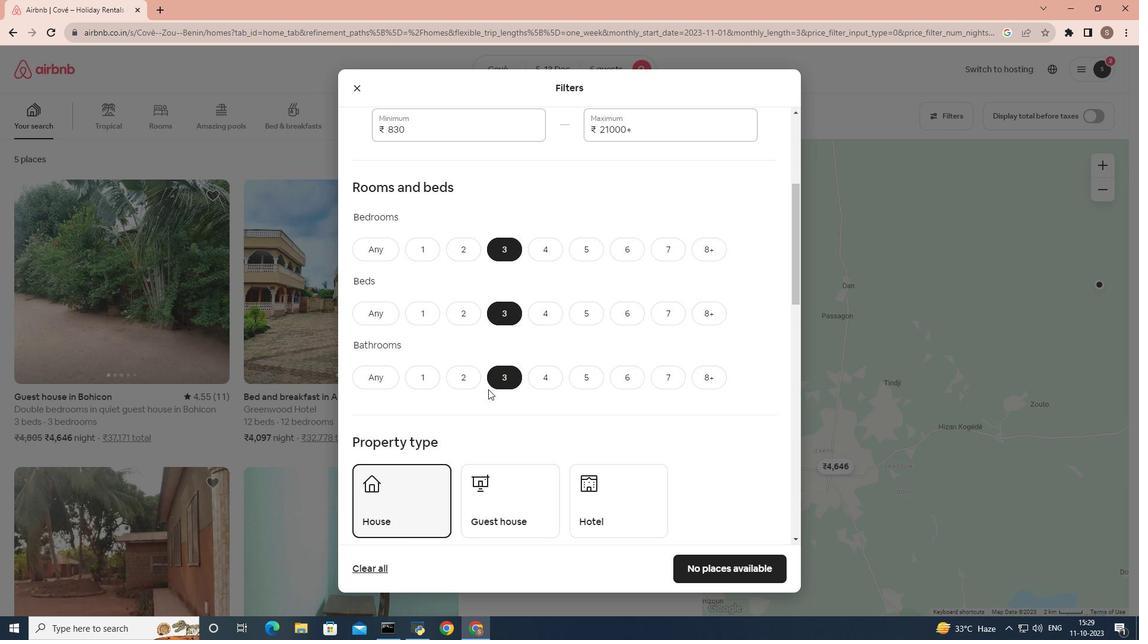 
Action: Mouse scrolled (488, 389) with delta (0, 0)
Screenshot: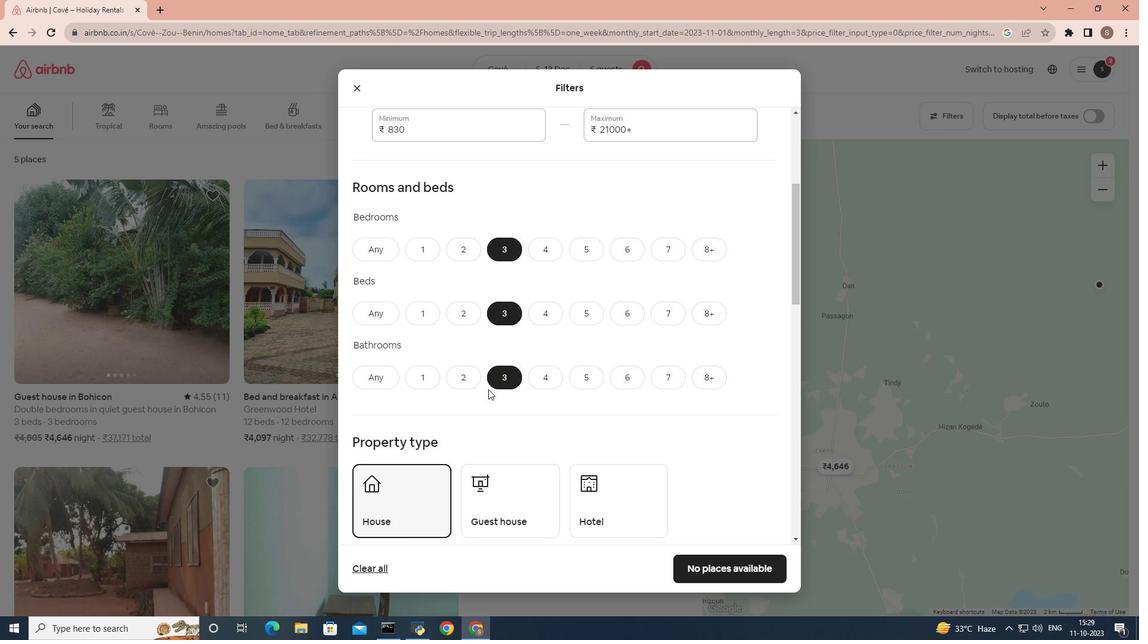 
Action: Mouse scrolled (488, 389) with delta (0, 0)
Screenshot: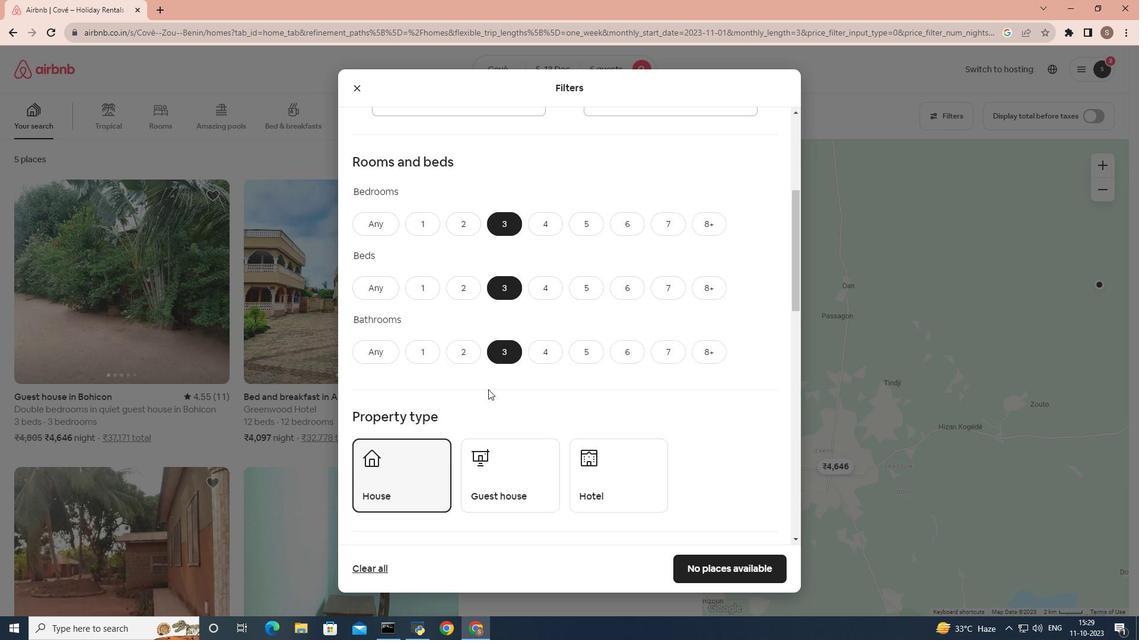 
Action: Mouse scrolled (488, 389) with delta (0, 0)
Screenshot: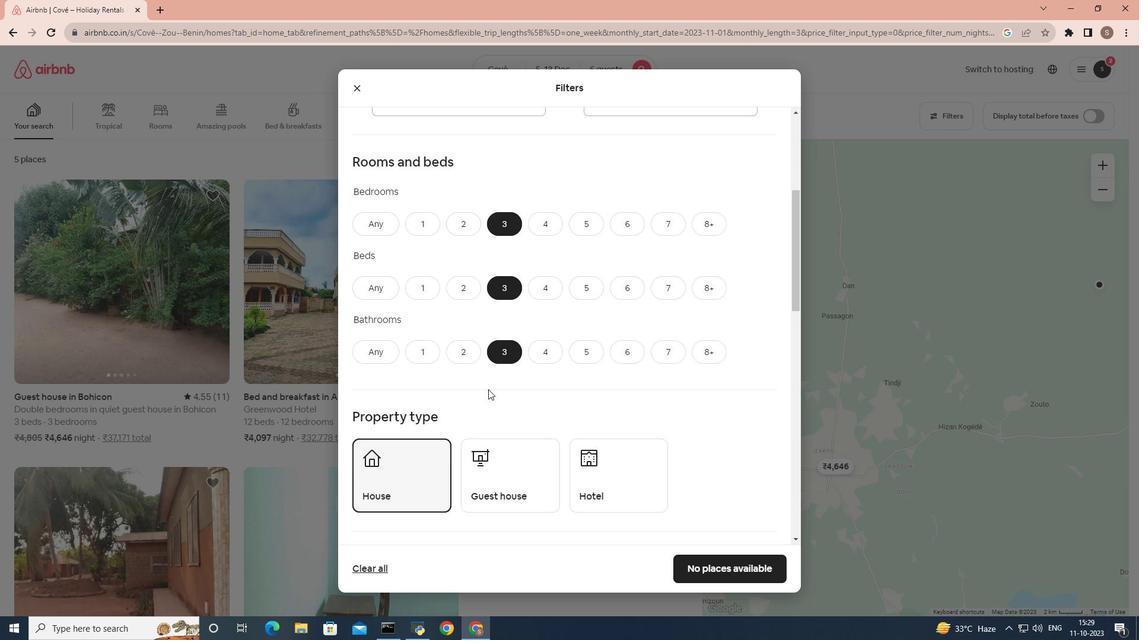 
Action: Mouse moved to (730, 573)
Screenshot: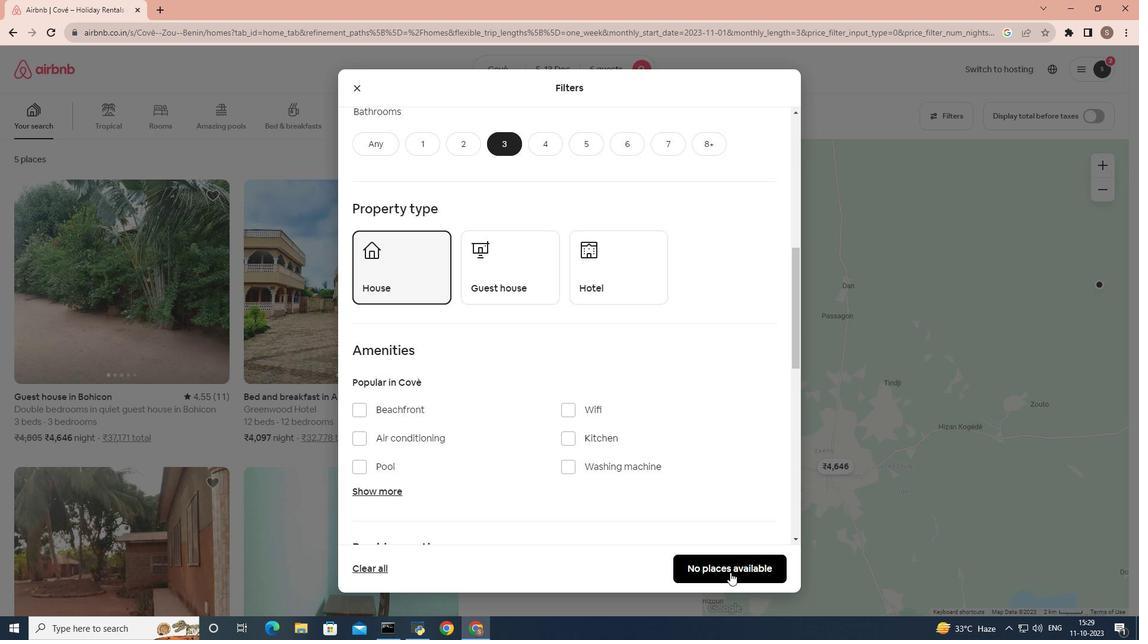 
Action: Mouse pressed left at (730, 573)
Screenshot: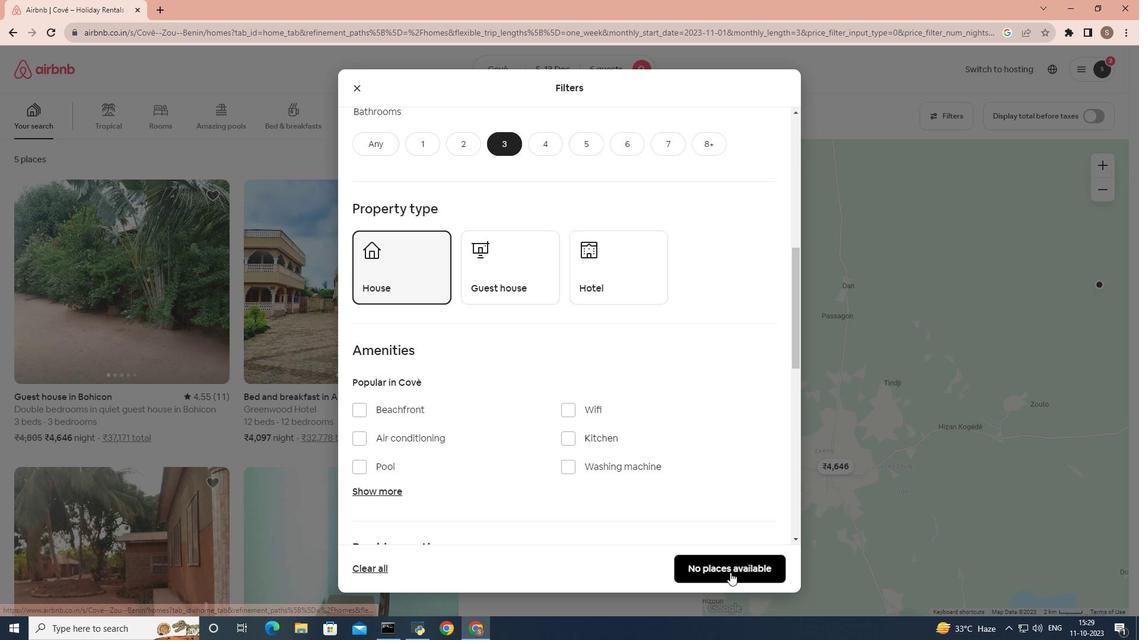 
Action: Mouse moved to (744, 558)
Screenshot: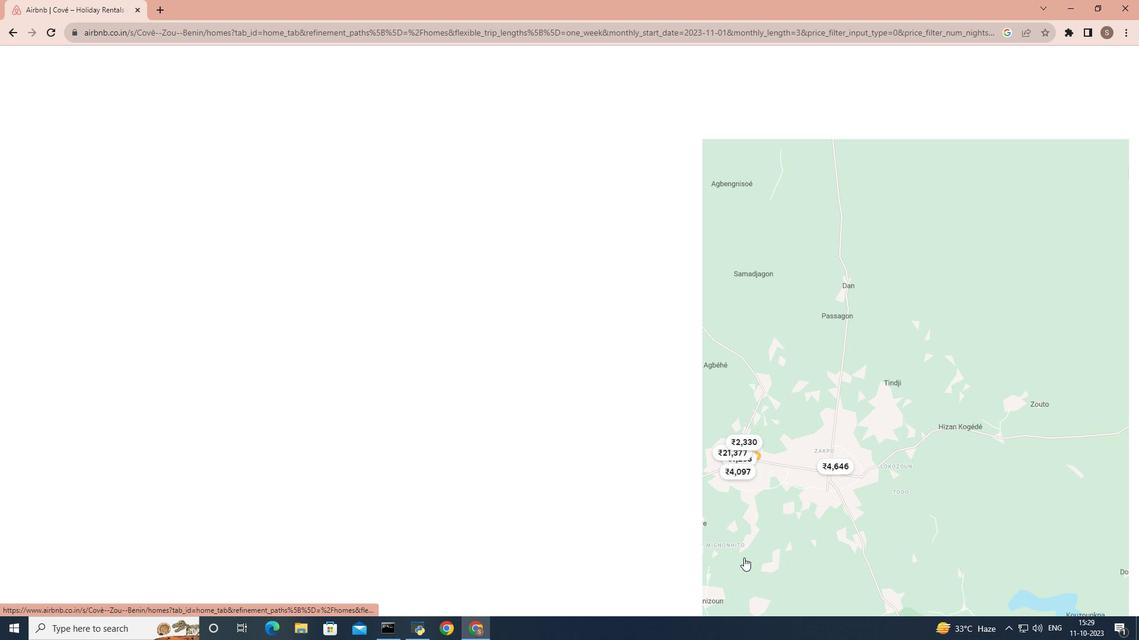 
